 Task: Research Airbnb accommodation in Macenta, Guinea from 11th December, 2023 to 17th December, 2023 for 1 adult. Place can be private room with 1  bedroom having 1 bed and 1 bathroom. Property type can be hotel.
Action: Mouse moved to (464, 81)
Screenshot: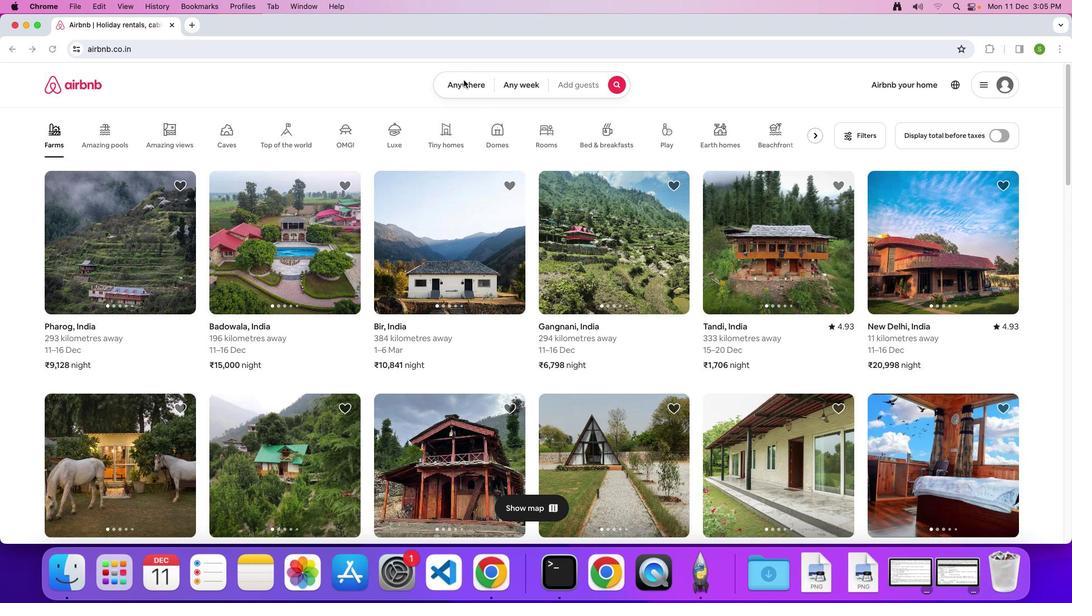 
Action: Mouse pressed left at (464, 81)
Screenshot: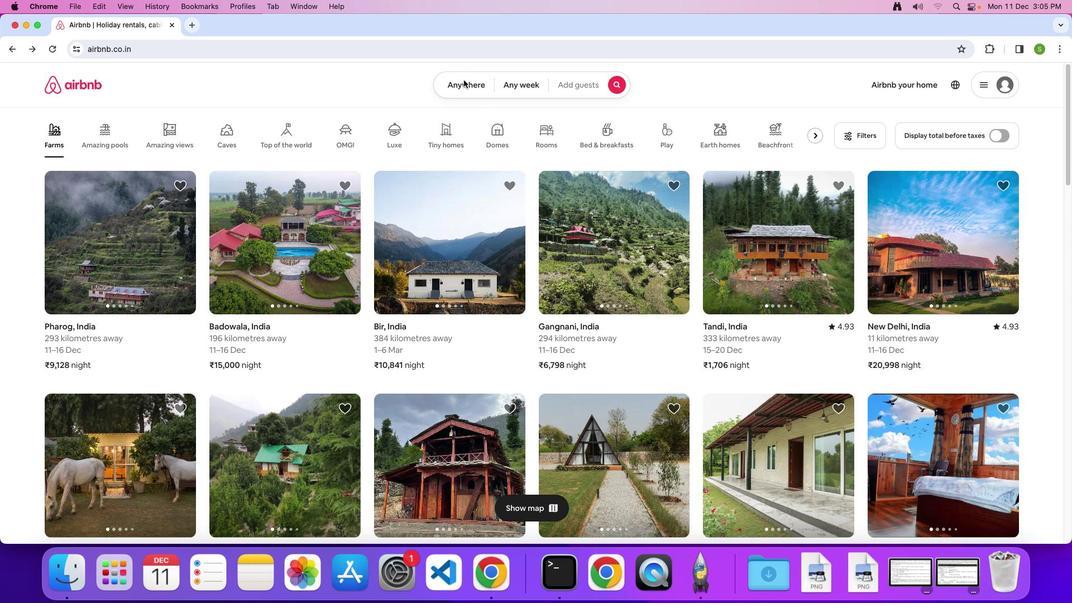 
Action: Mouse moved to (461, 88)
Screenshot: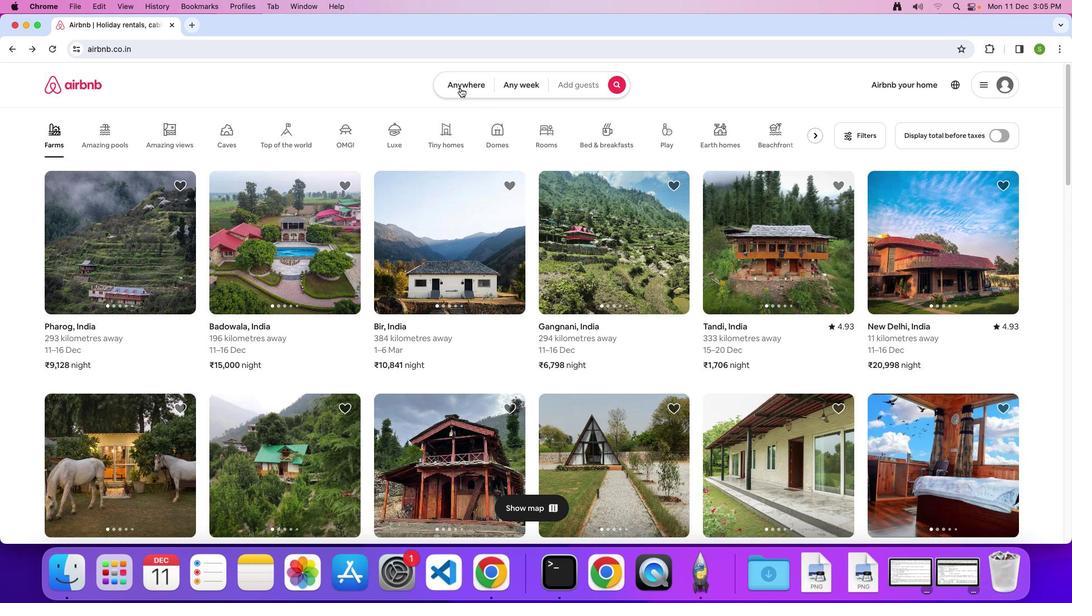 
Action: Mouse pressed left at (461, 88)
Screenshot: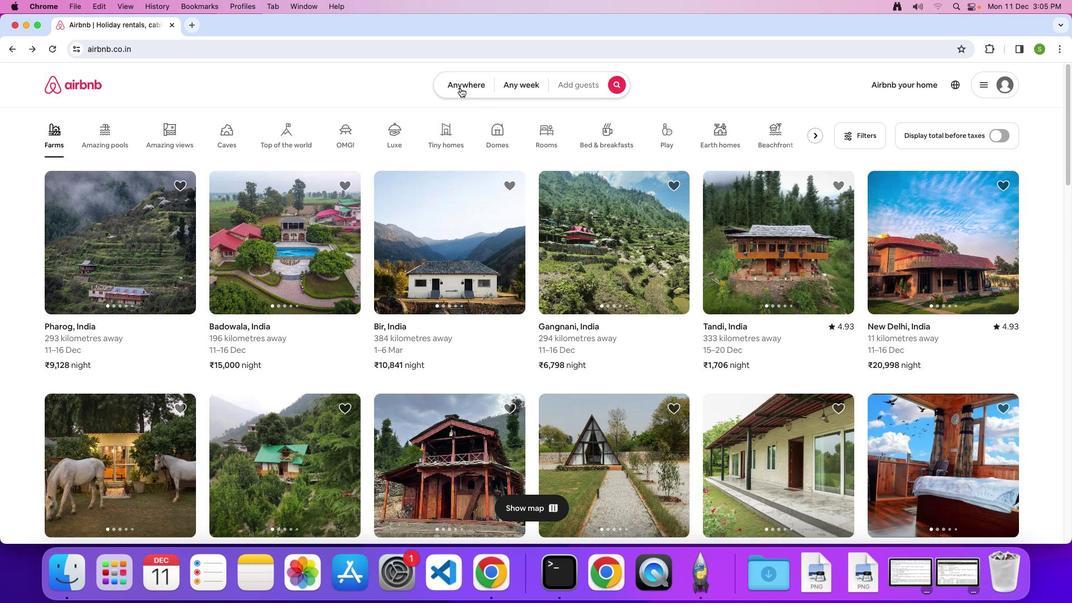 
Action: Mouse moved to (407, 125)
Screenshot: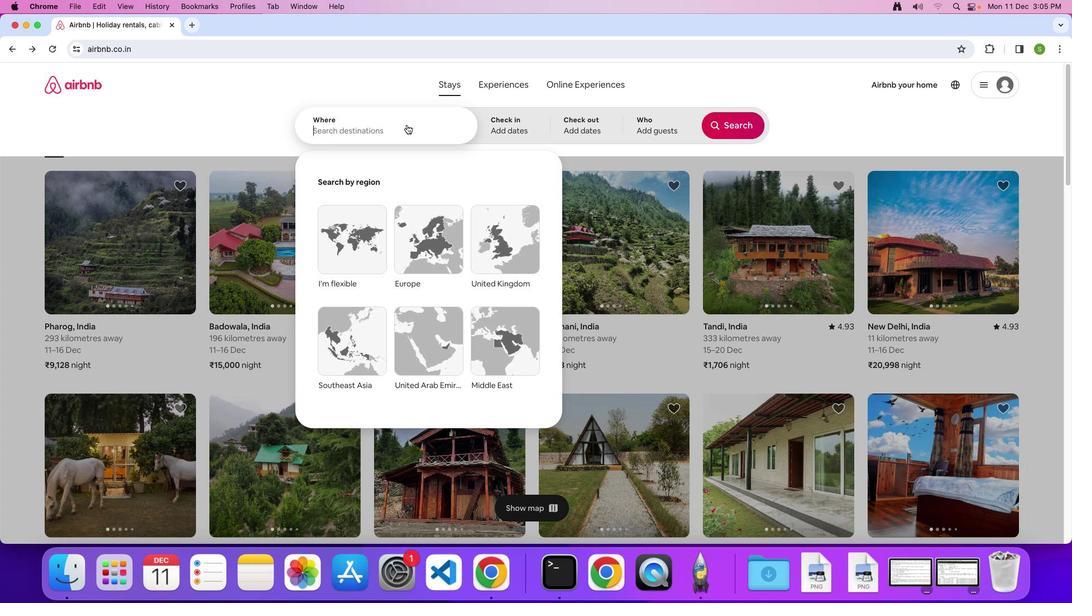 
Action: Mouse pressed left at (407, 125)
Screenshot: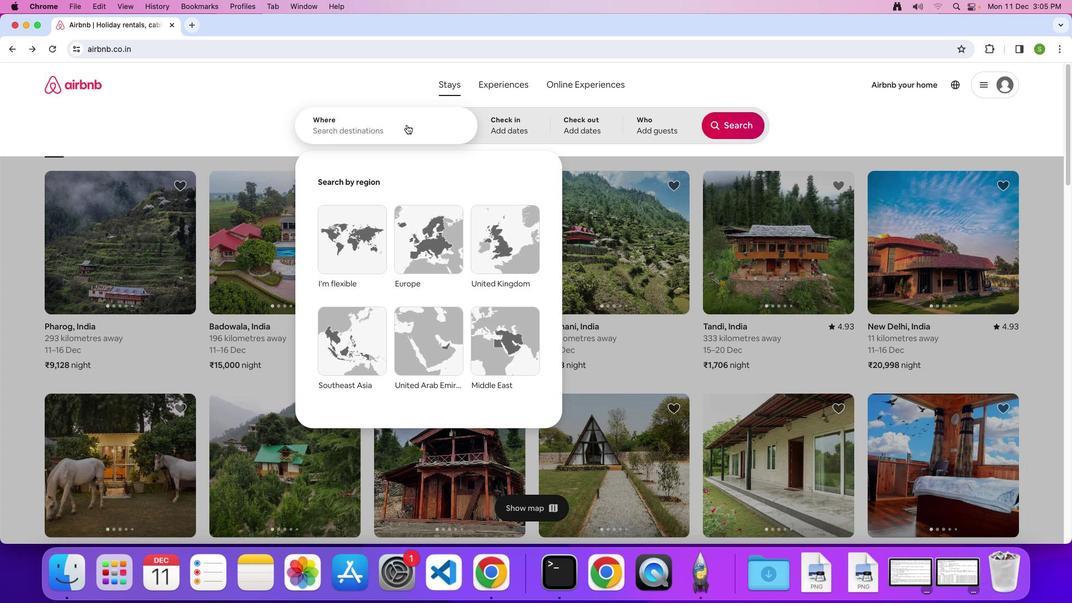 
Action: Key pressed 'M'Key.caps_lock'a''c''e''n''t''a'','Key.spaceKey.shift'G''u''i''n''e''a'Key.enter
Screenshot: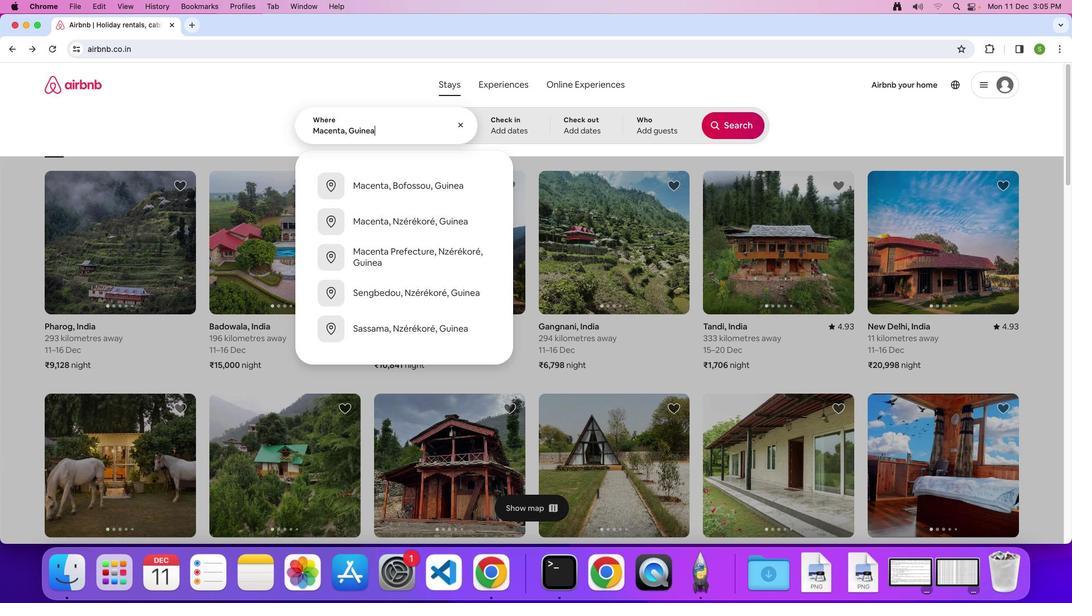
Action: Mouse moved to (371, 313)
Screenshot: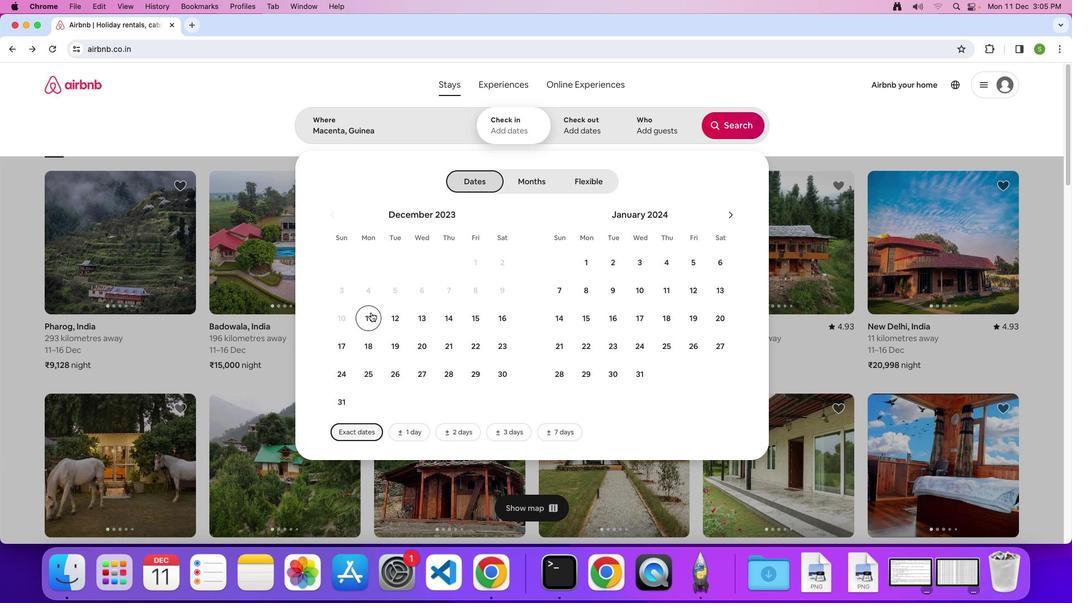 
Action: Mouse pressed left at (371, 313)
Screenshot: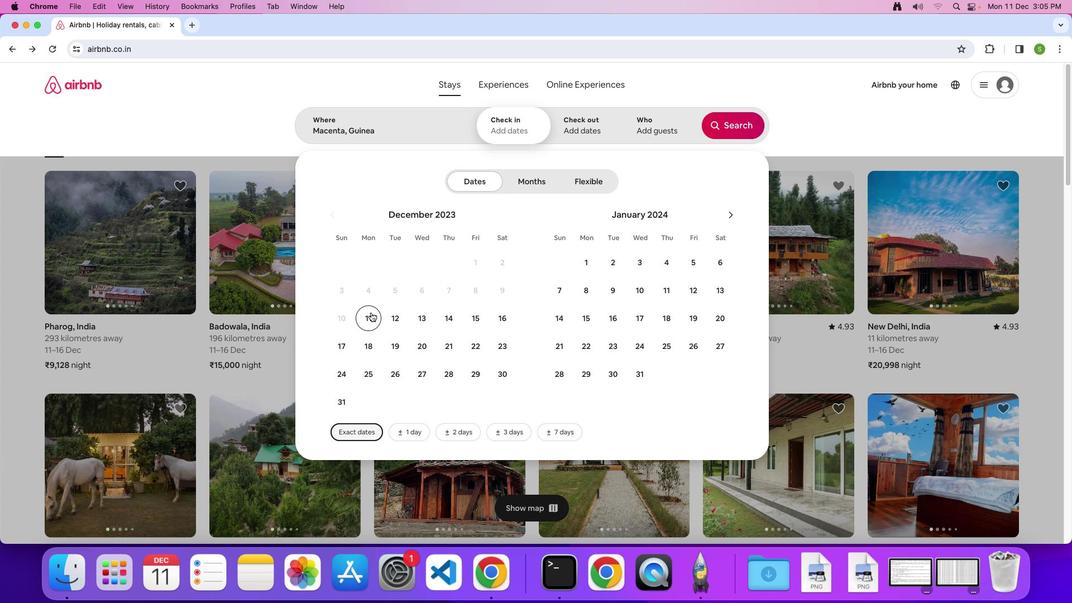 
Action: Mouse moved to (342, 348)
Screenshot: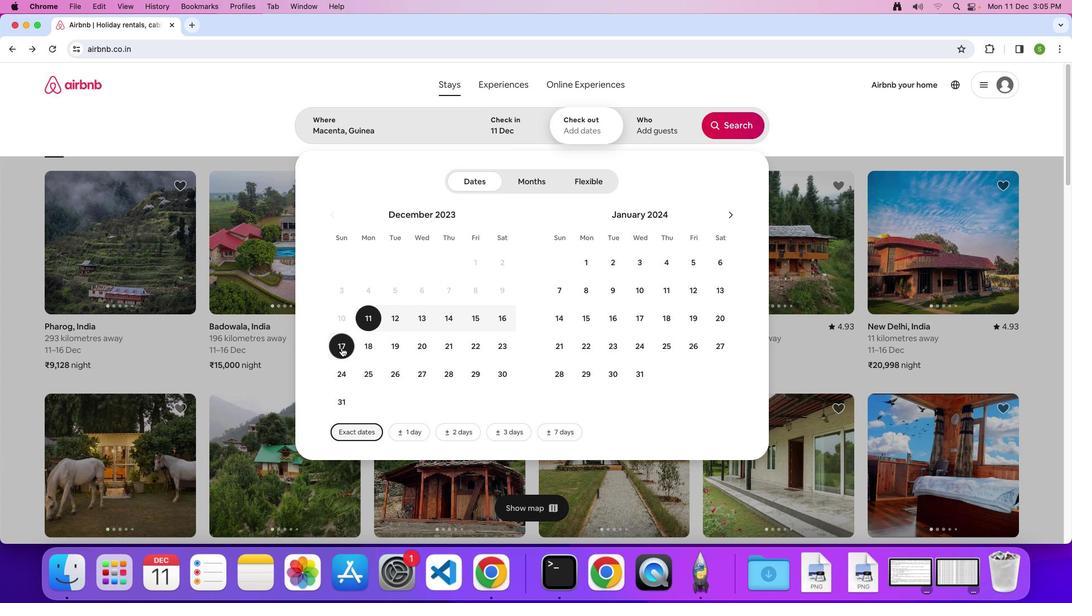 
Action: Mouse pressed left at (342, 348)
Screenshot: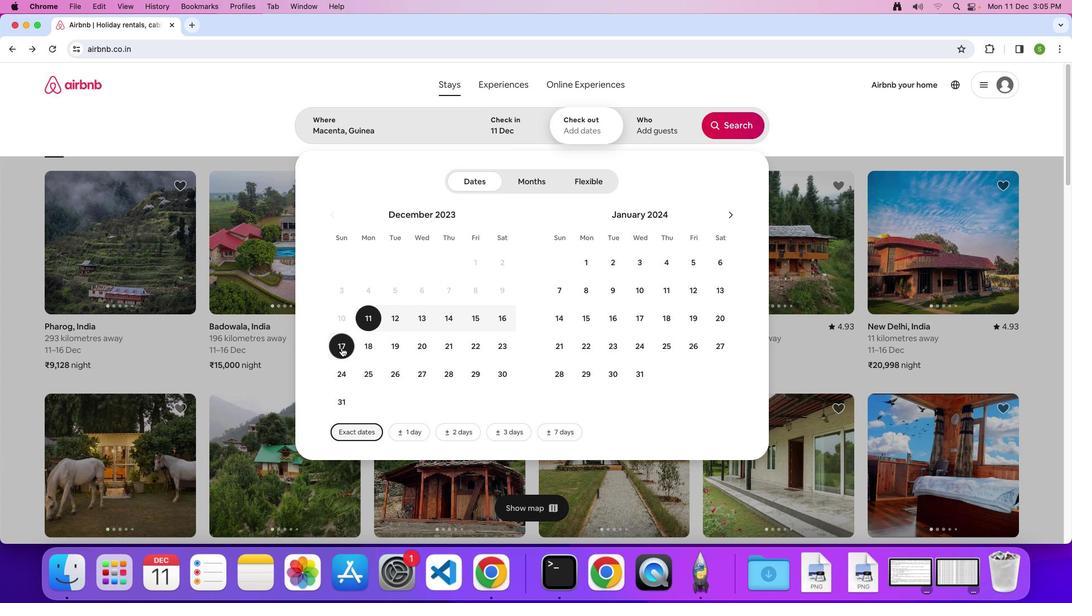 
Action: Mouse moved to (644, 131)
Screenshot: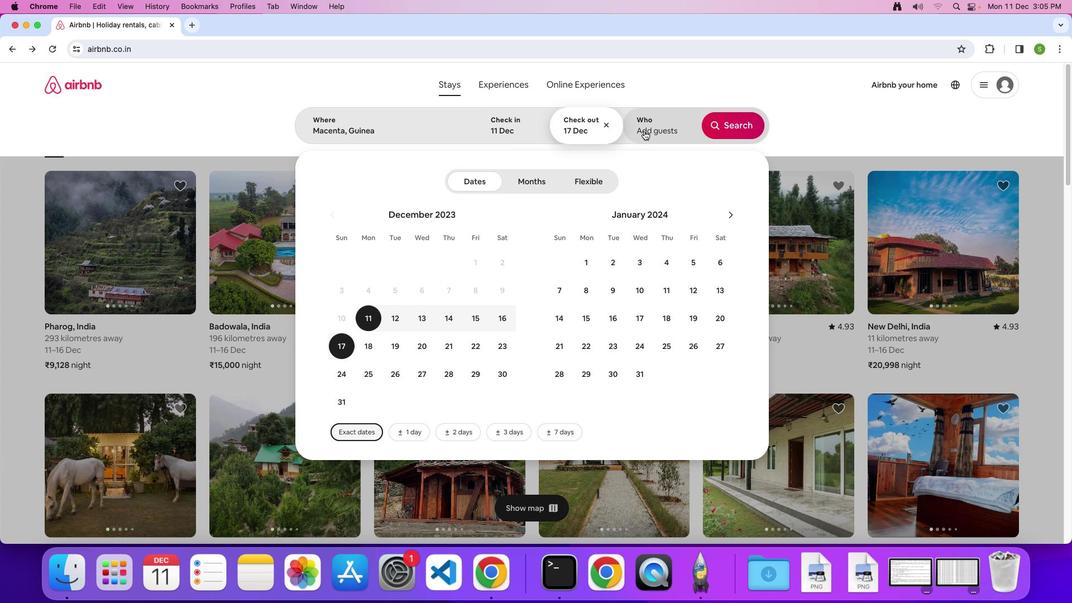 
Action: Mouse pressed left at (644, 131)
Screenshot: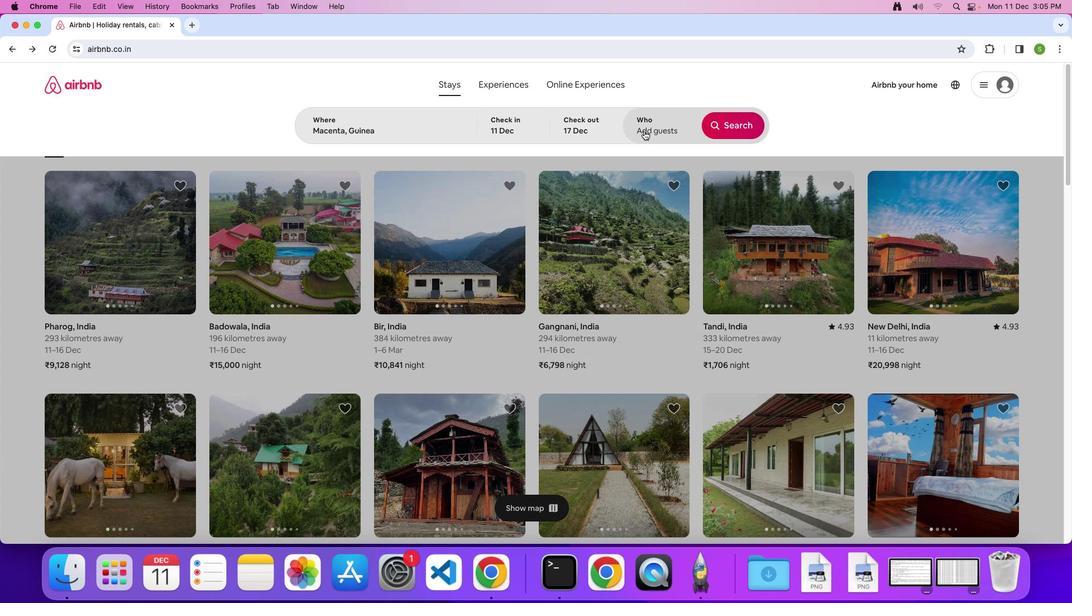 
Action: Mouse moved to (731, 184)
Screenshot: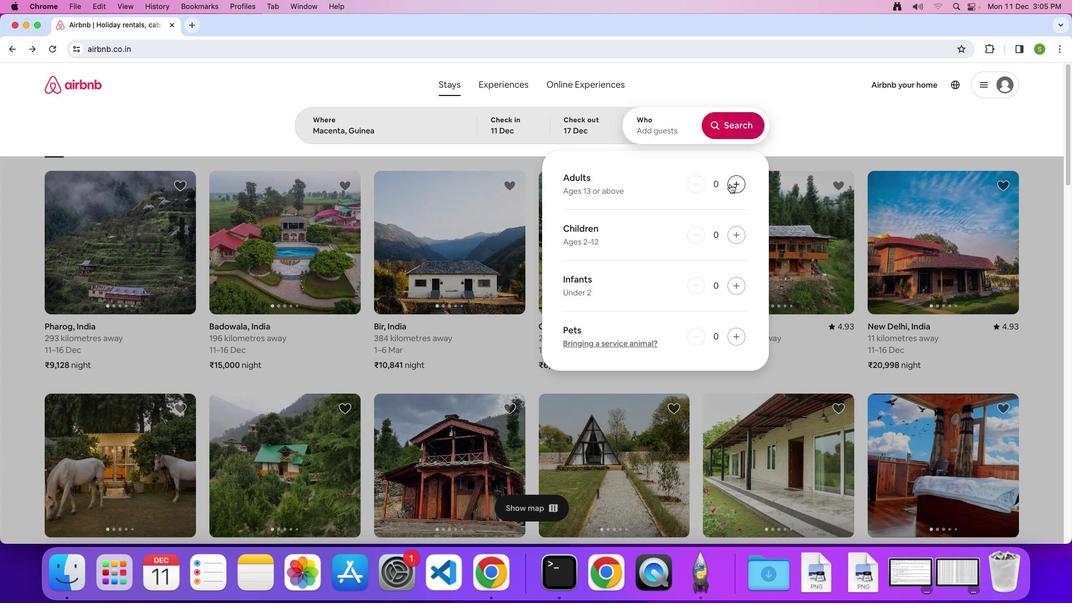 
Action: Mouse pressed left at (731, 184)
Screenshot: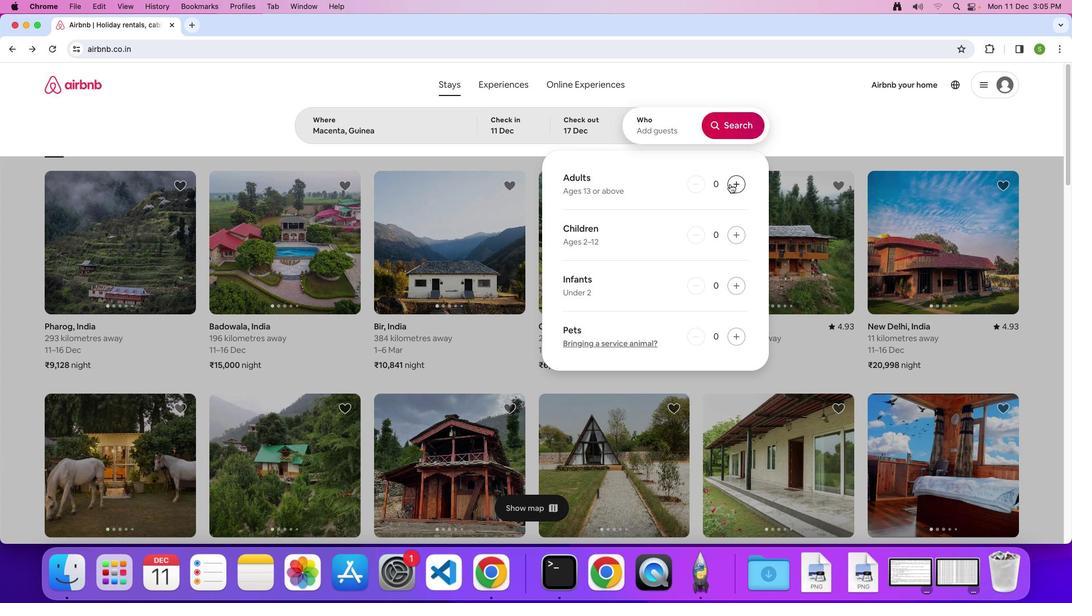 
Action: Mouse moved to (751, 126)
Screenshot: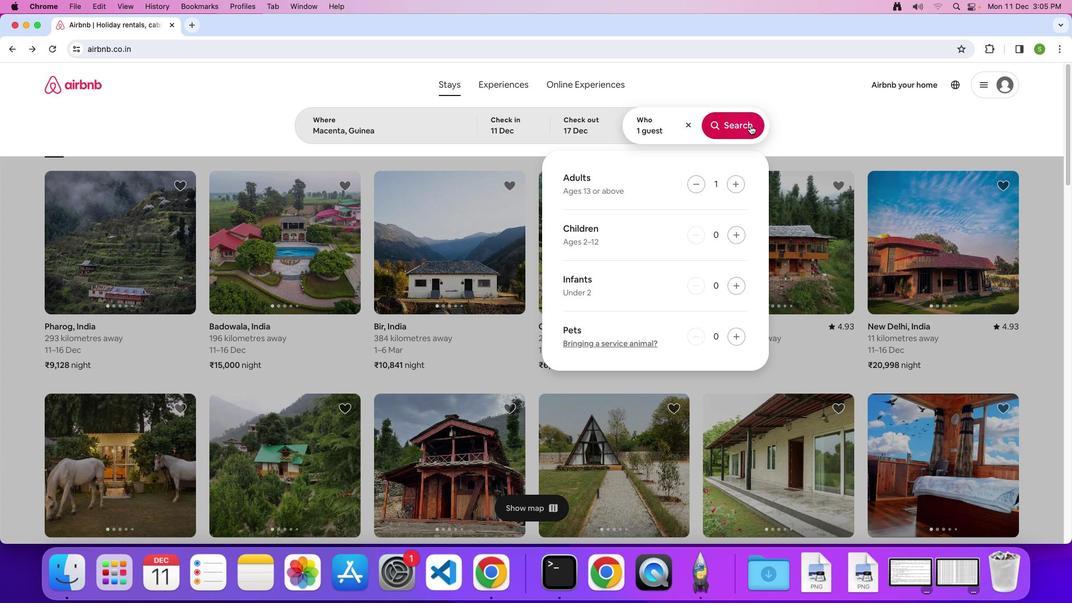 
Action: Mouse pressed left at (751, 126)
Screenshot: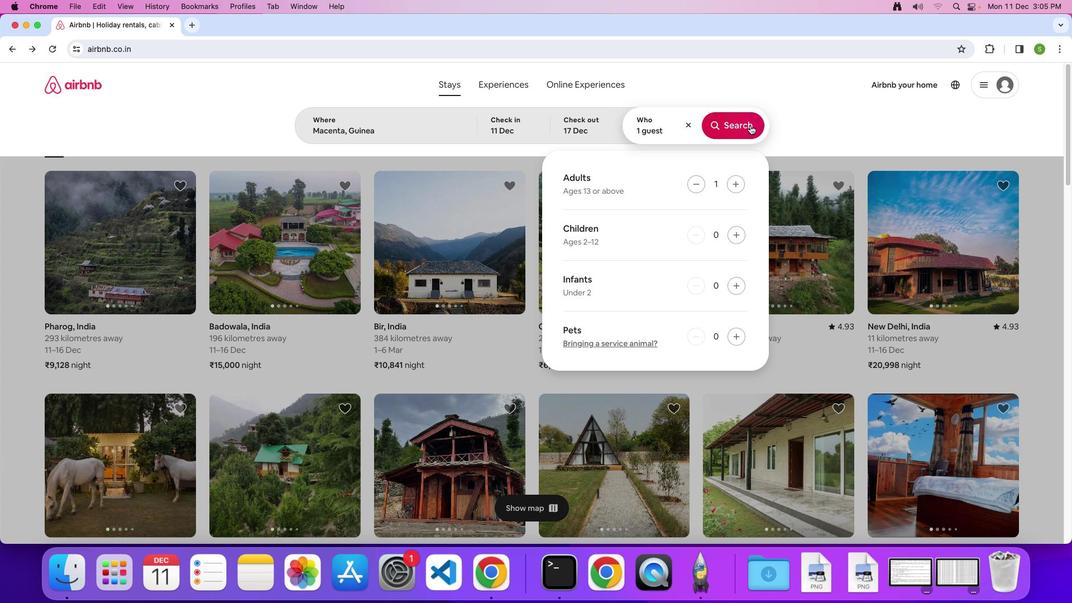 
Action: Mouse moved to (886, 131)
Screenshot: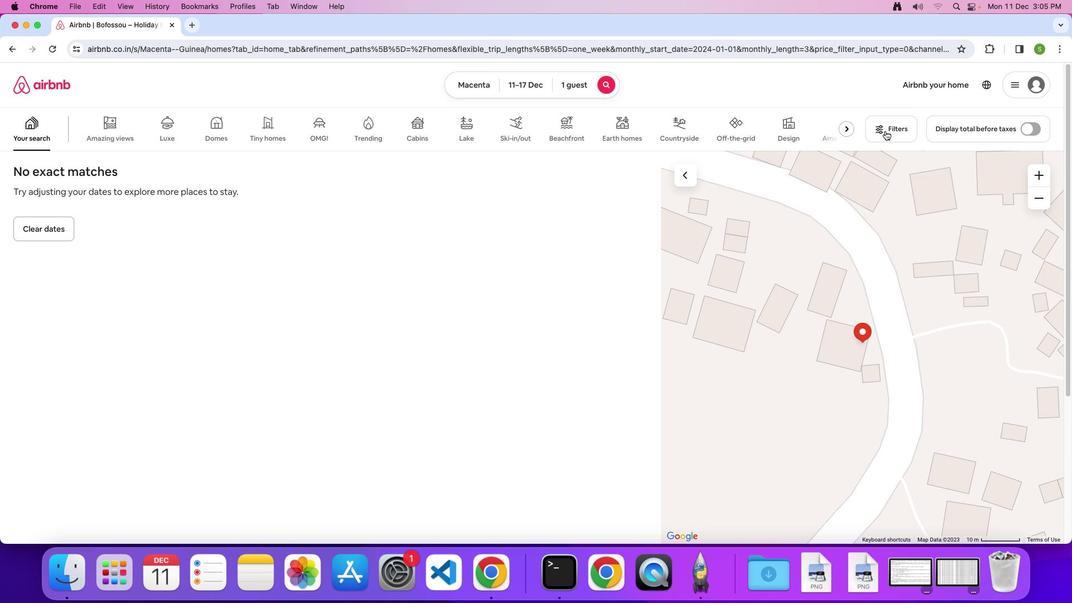 
Action: Mouse pressed left at (886, 131)
Screenshot: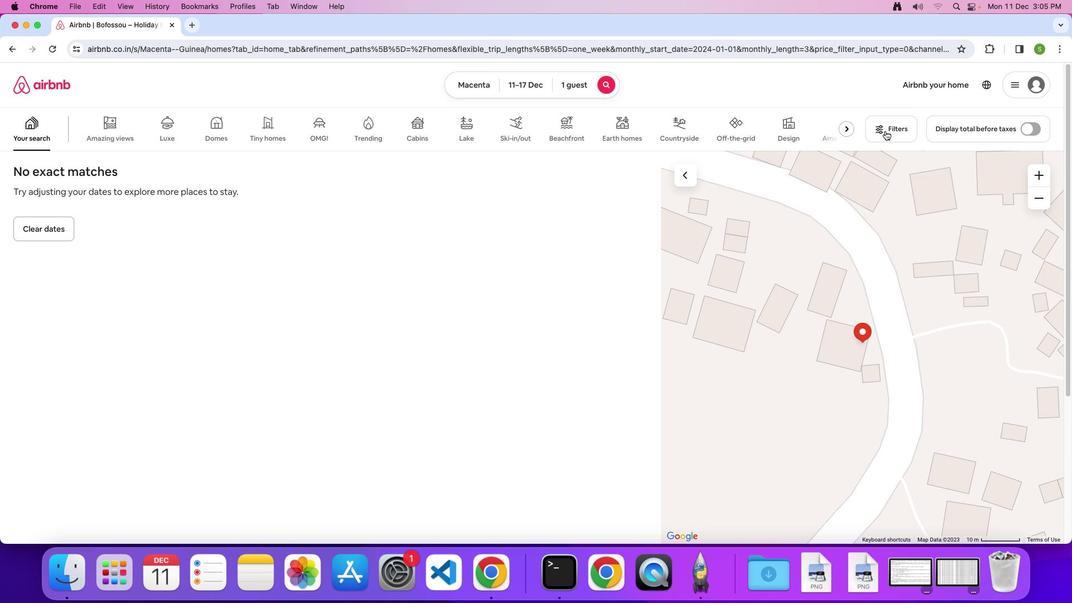 
Action: Mouse moved to (559, 339)
Screenshot: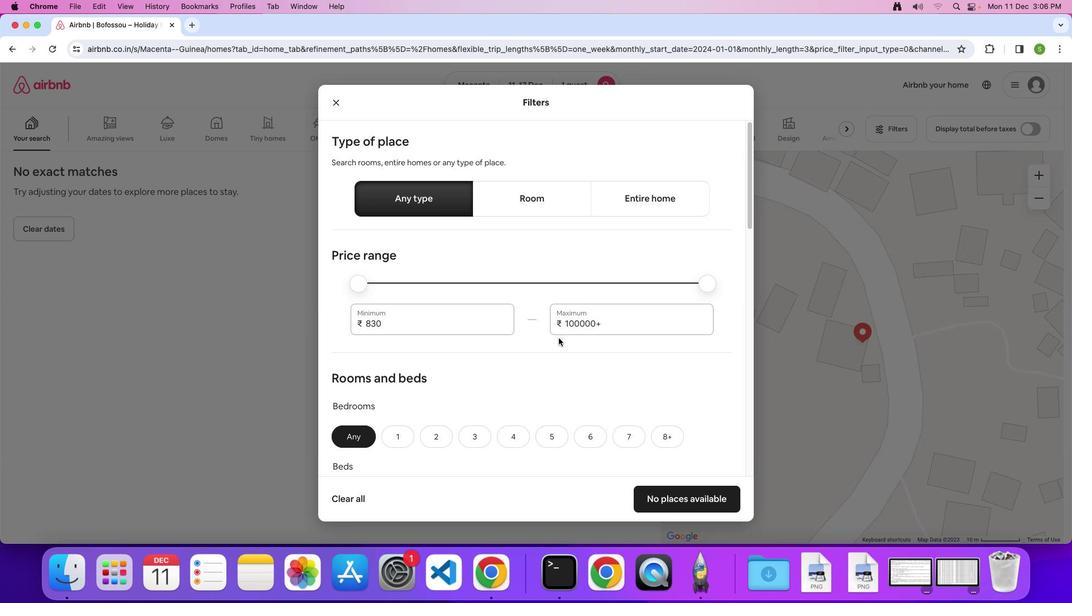 
Action: Mouse scrolled (559, 339) with delta (0, 0)
Screenshot: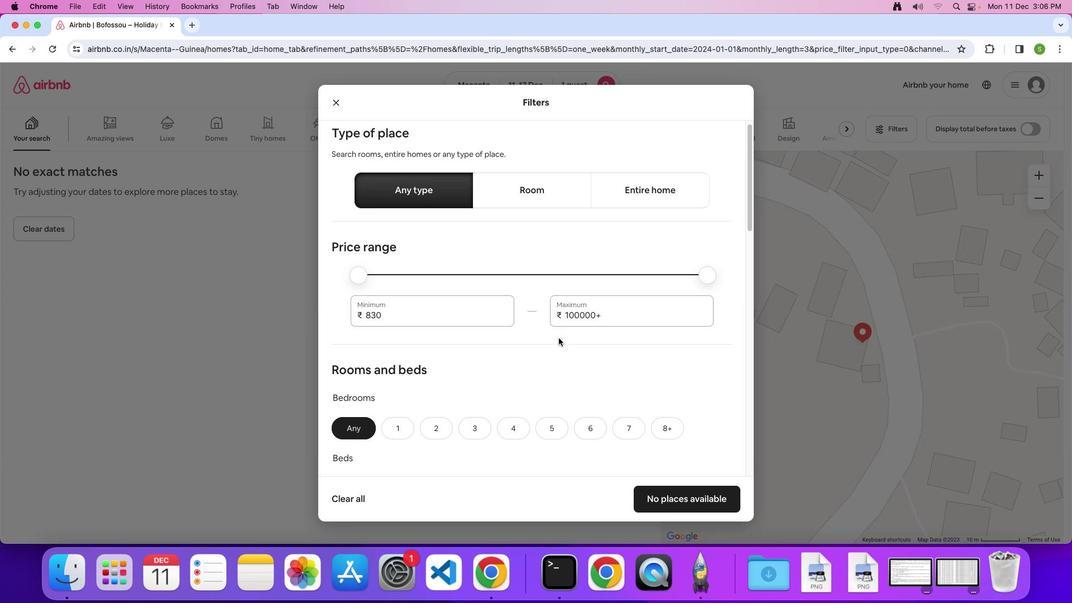 
Action: Mouse scrolled (559, 339) with delta (0, 0)
Screenshot: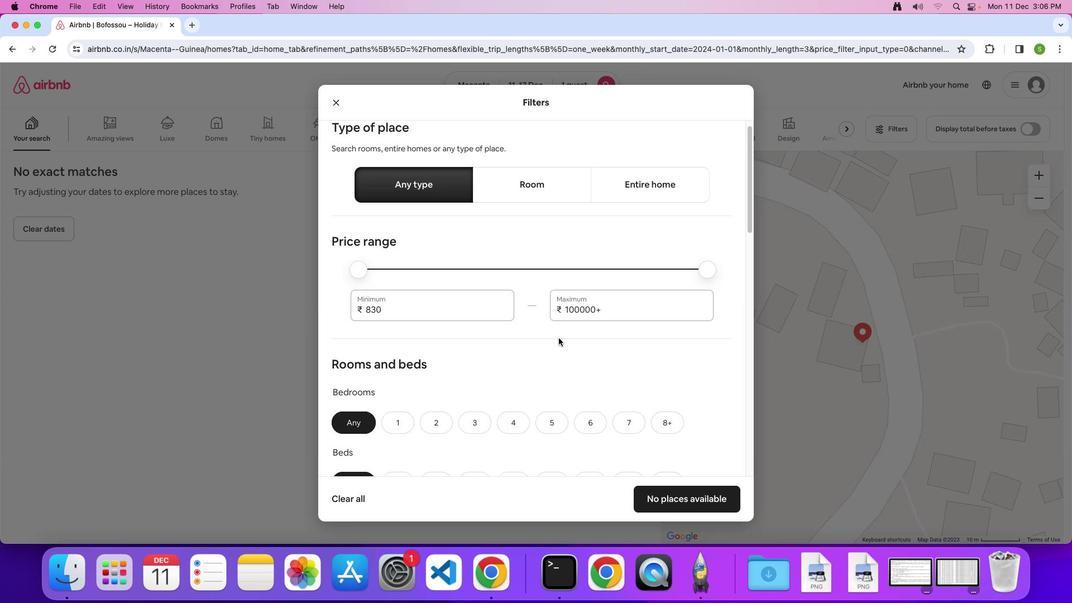 
Action: Mouse scrolled (559, 339) with delta (0, 0)
Screenshot: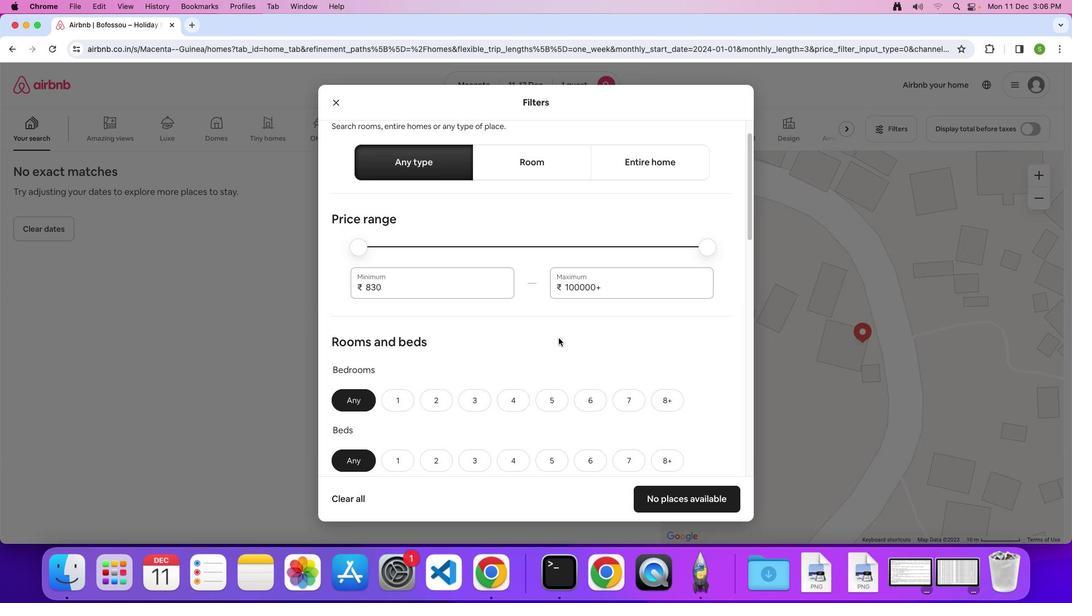 
Action: Mouse scrolled (559, 339) with delta (0, 0)
Screenshot: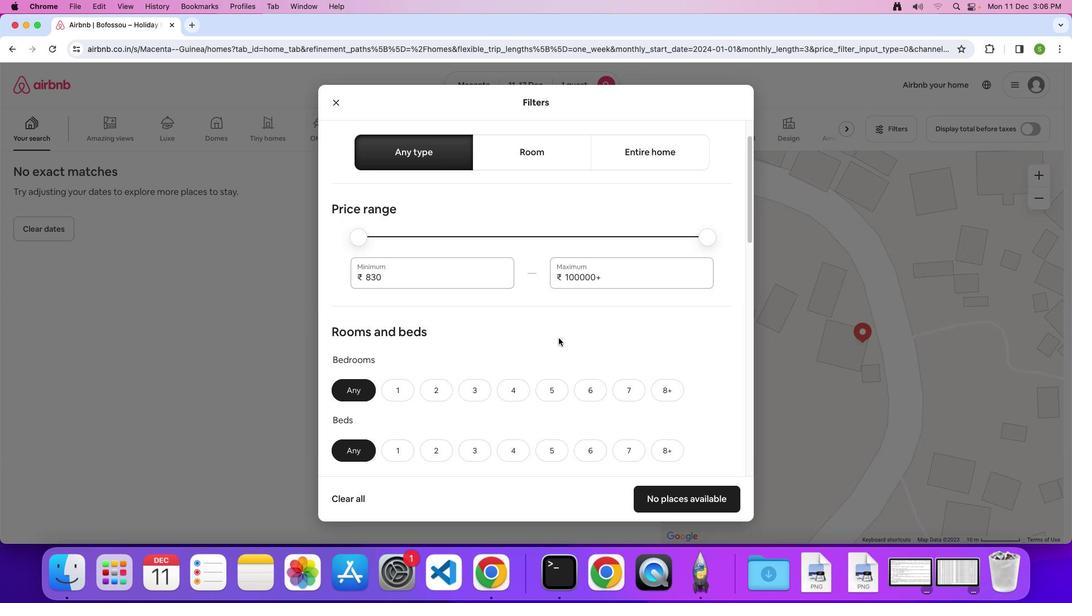 
Action: Mouse scrolled (559, 339) with delta (0, 0)
Screenshot: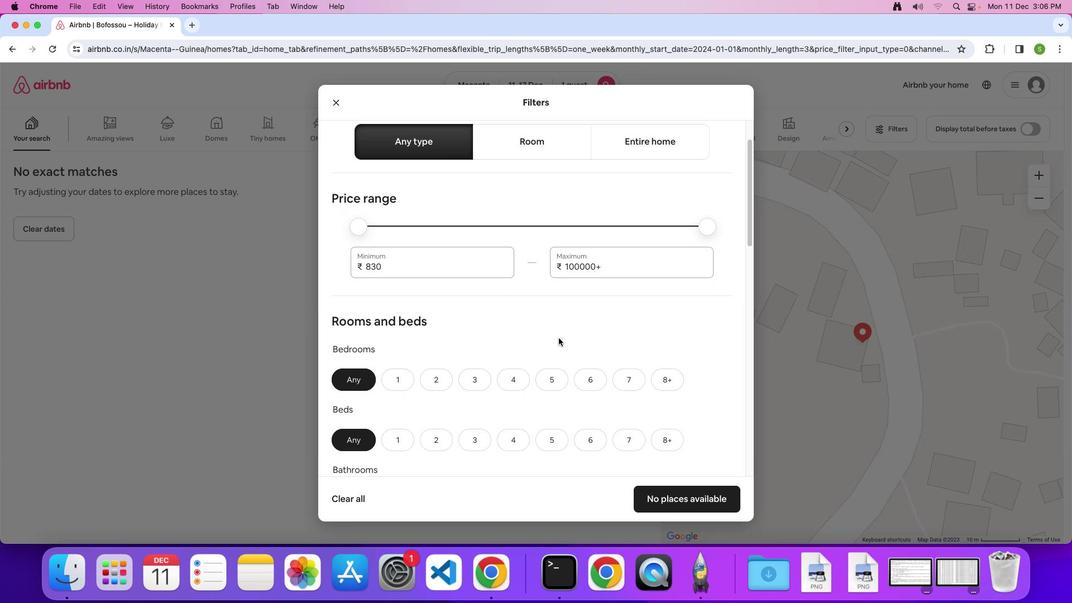 
Action: Mouse scrolled (559, 339) with delta (0, 0)
Screenshot: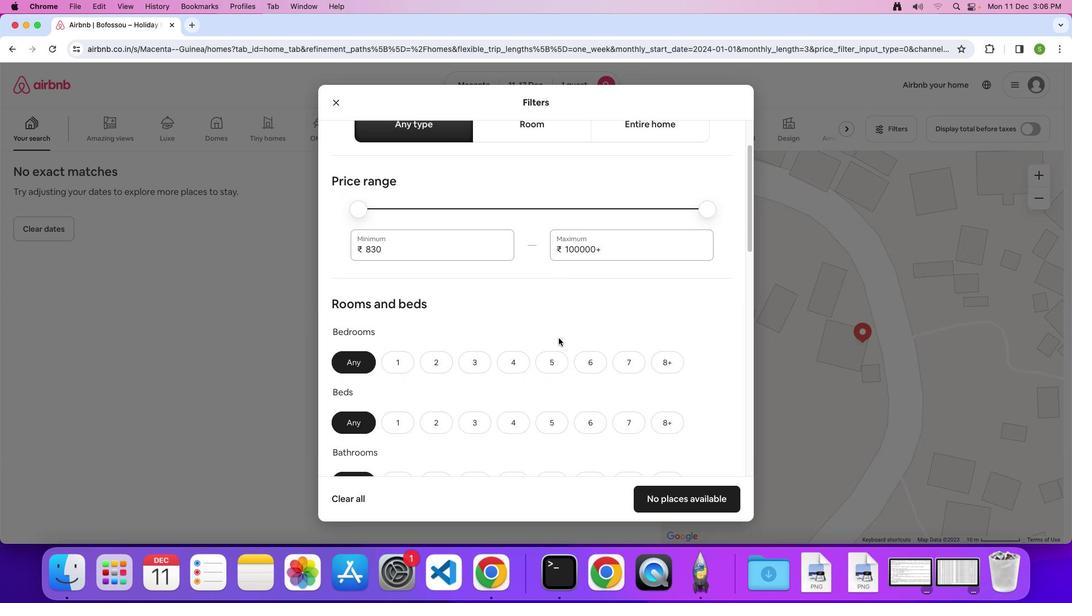 
Action: Mouse scrolled (559, 339) with delta (0, 0)
Screenshot: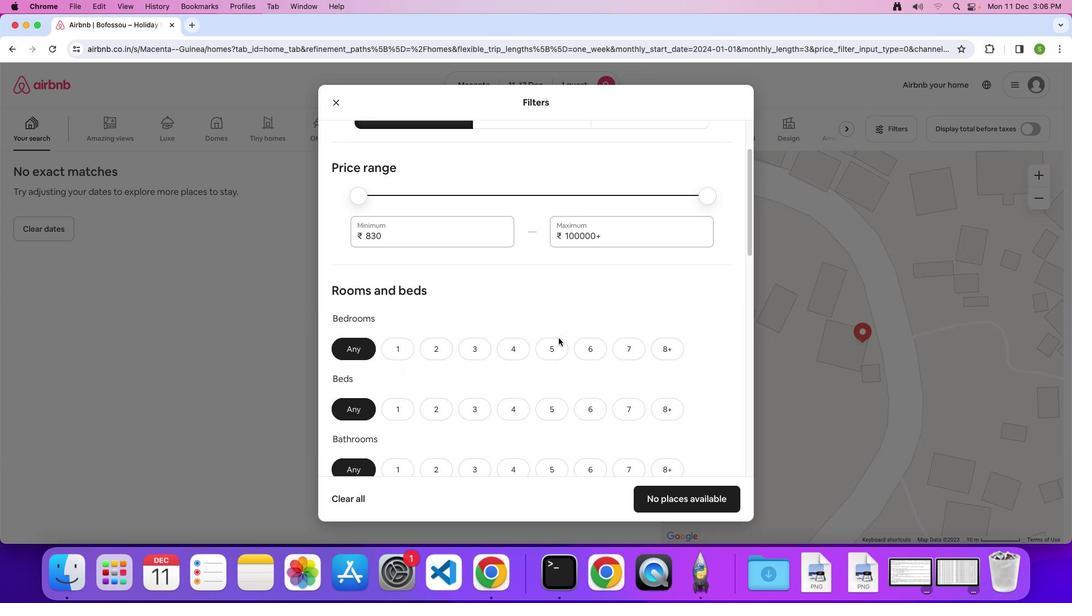 
Action: Mouse scrolled (559, 339) with delta (0, 0)
Screenshot: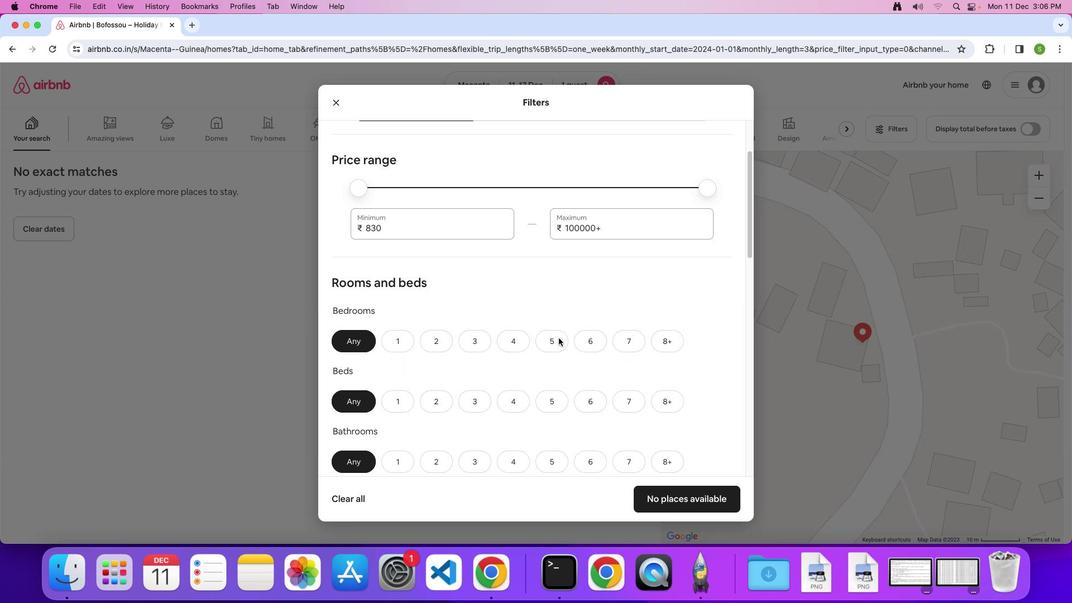 
Action: Mouse scrolled (559, 339) with delta (0, 0)
Screenshot: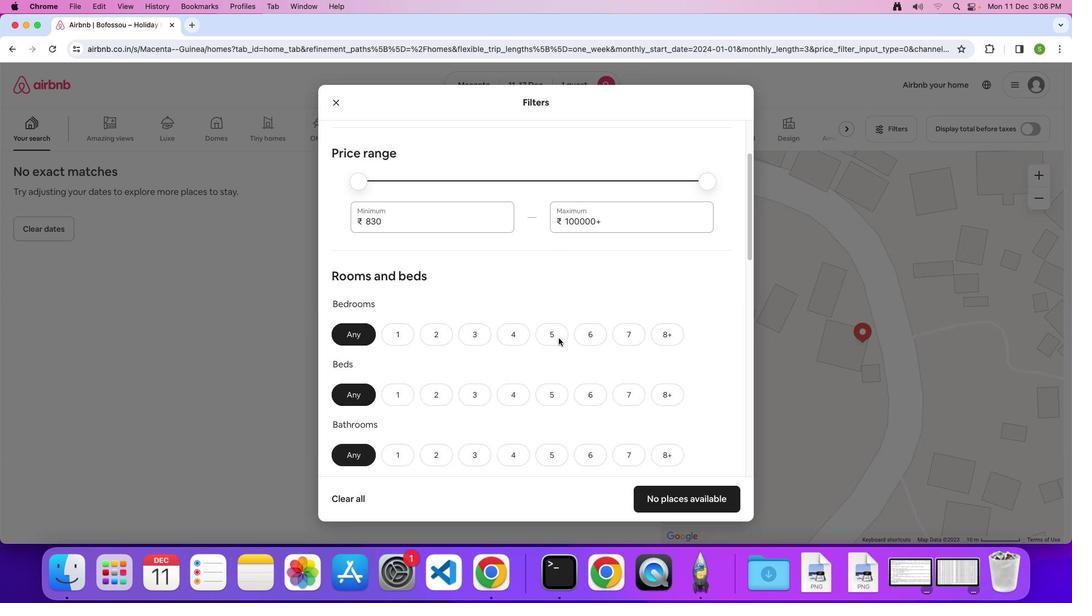 
Action: Mouse scrolled (559, 339) with delta (0, 0)
Screenshot: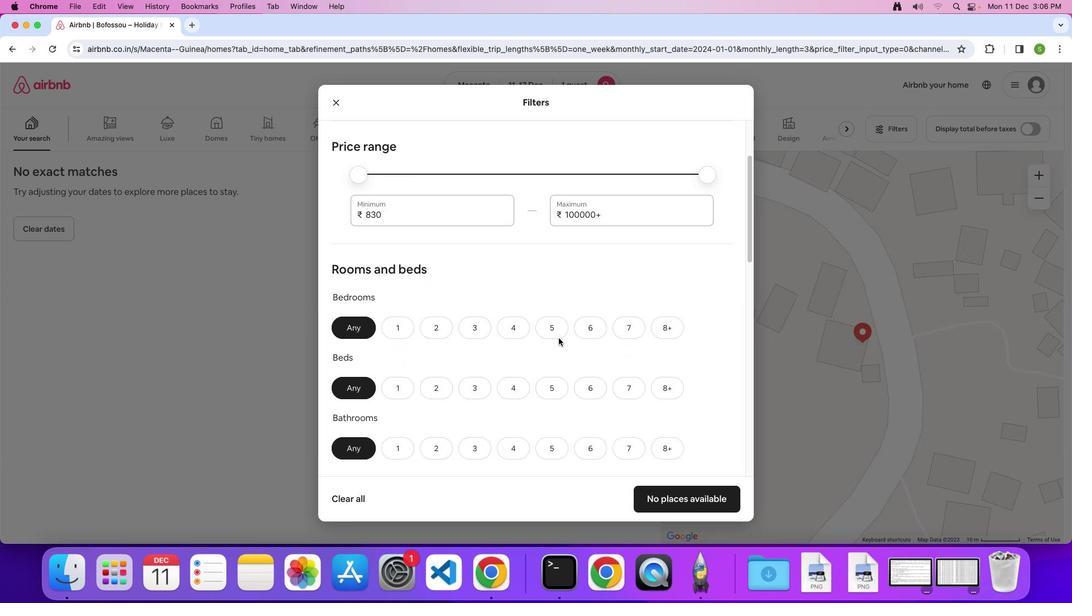 
Action: Mouse scrolled (559, 339) with delta (0, 0)
Screenshot: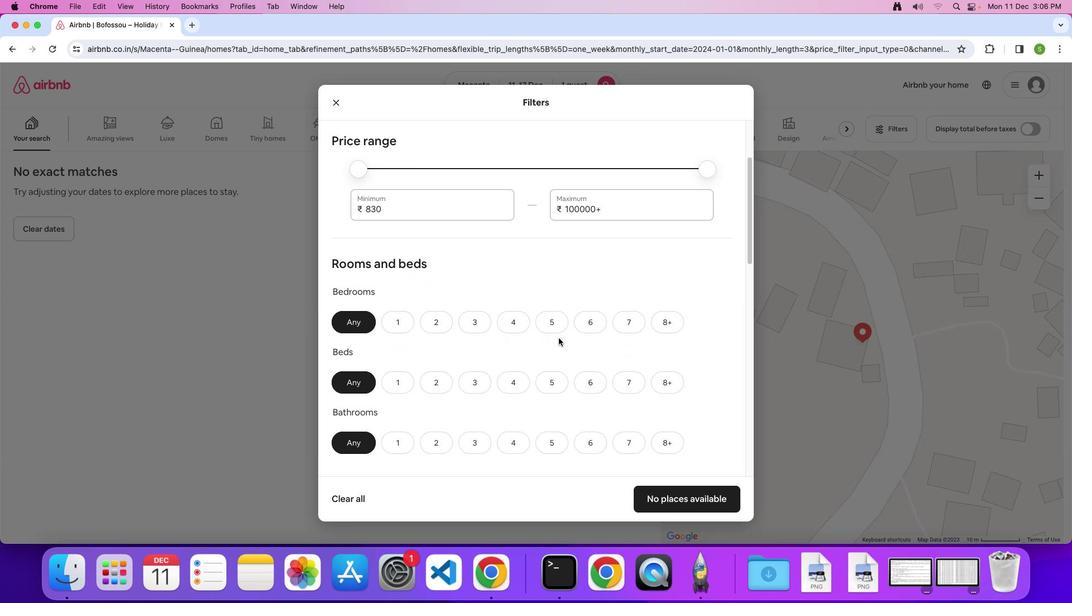 
Action: Mouse scrolled (559, 339) with delta (0, 0)
Screenshot: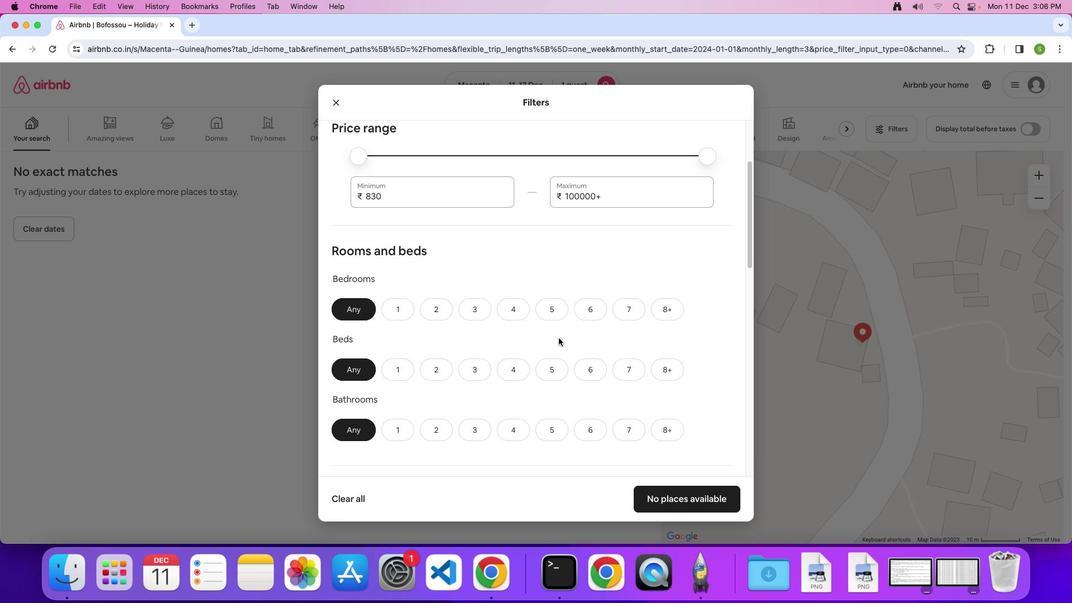 
Action: Mouse scrolled (559, 339) with delta (0, 0)
Screenshot: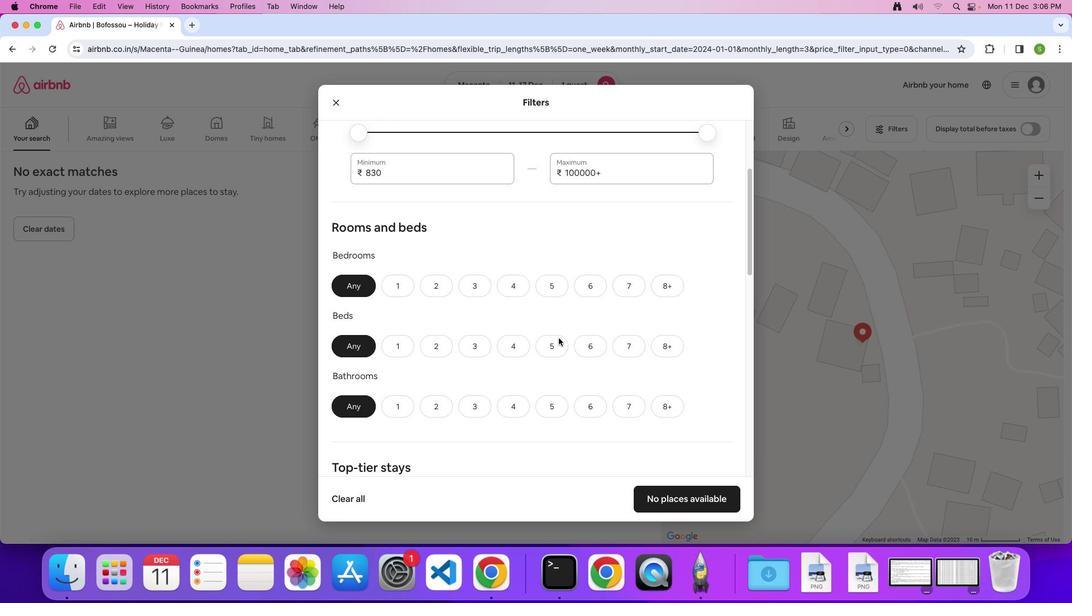 
Action: Mouse scrolled (559, 339) with delta (0, 0)
Screenshot: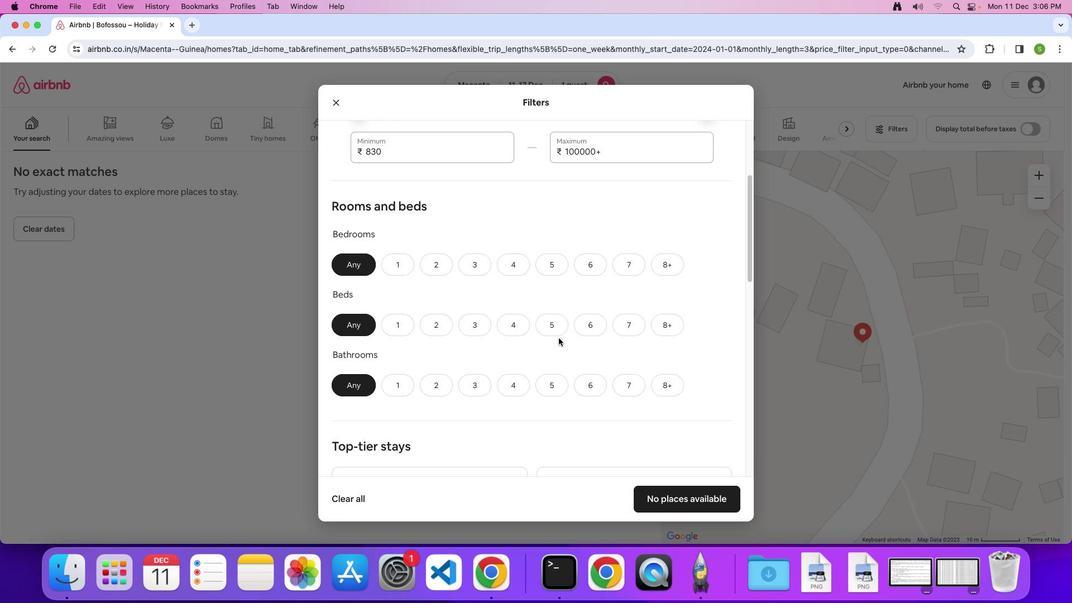
Action: Mouse moved to (395, 235)
Screenshot: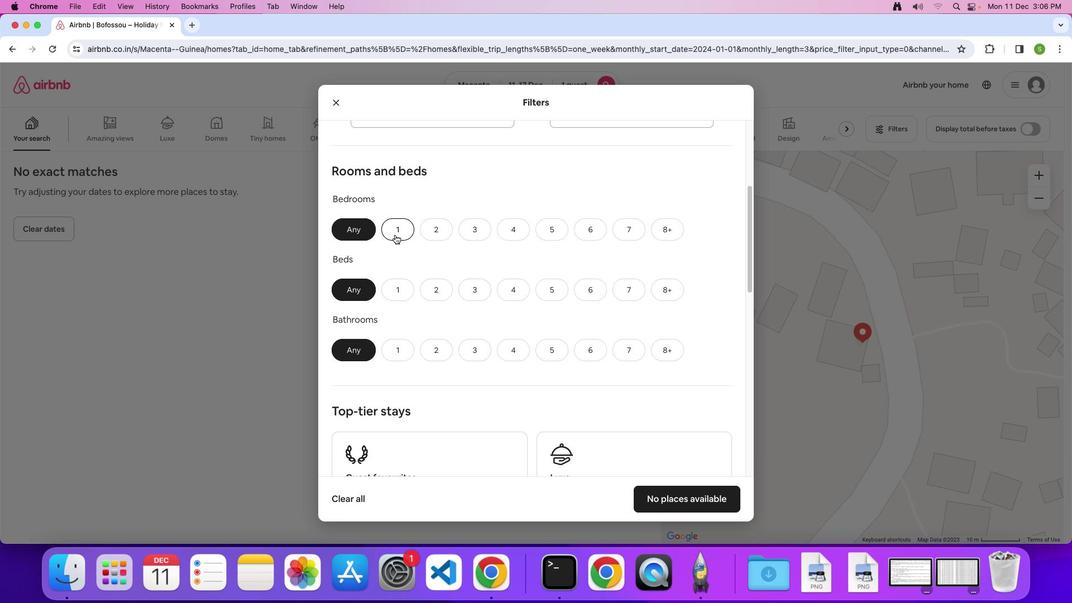 
Action: Mouse pressed left at (395, 235)
Screenshot: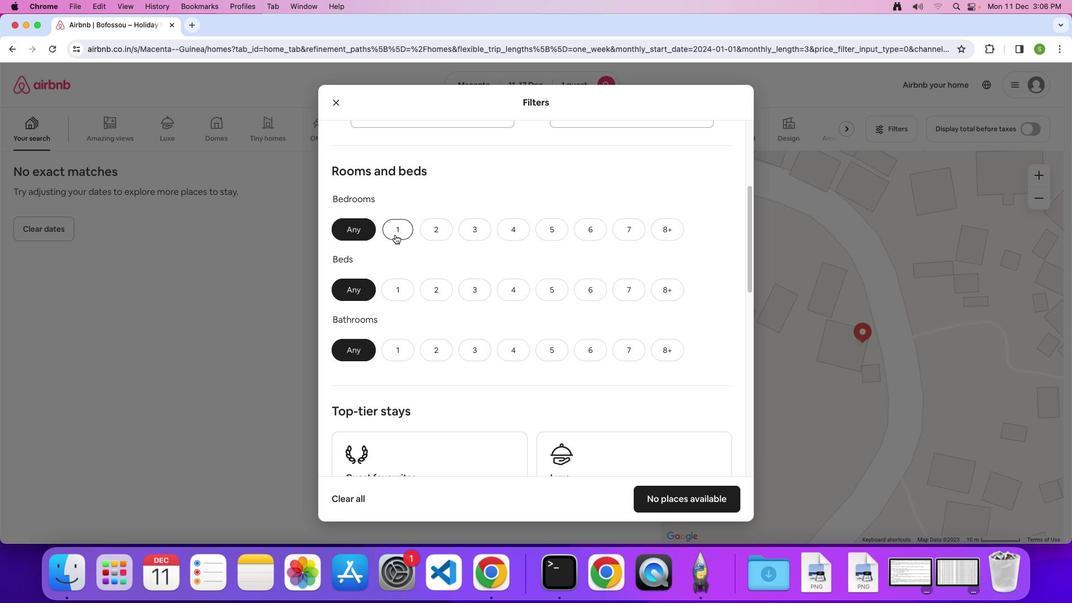
Action: Mouse moved to (405, 297)
Screenshot: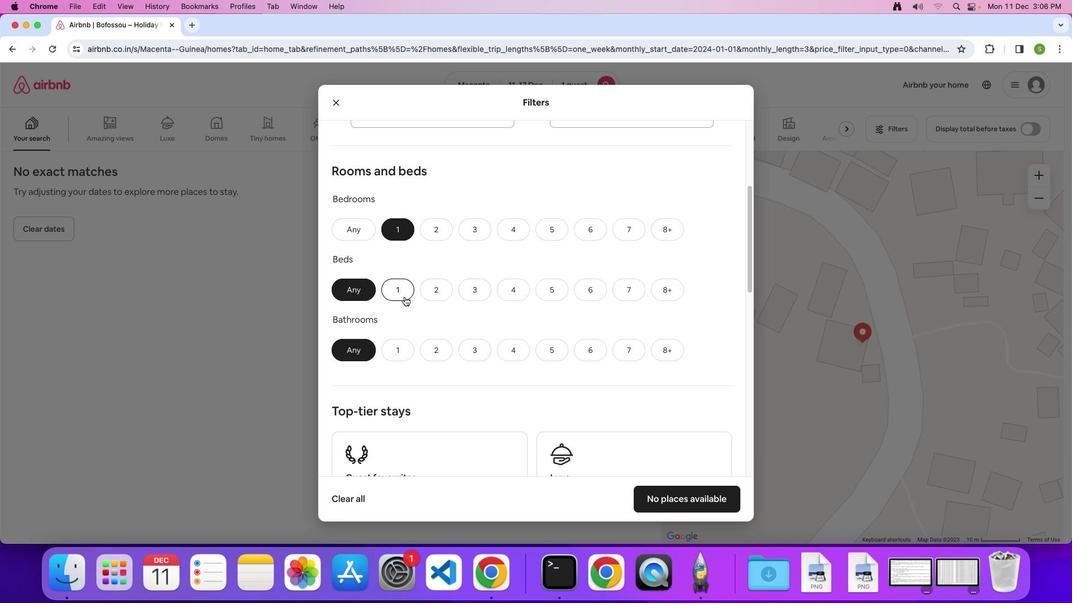 
Action: Mouse pressed left at (405, 297)
Screenshot: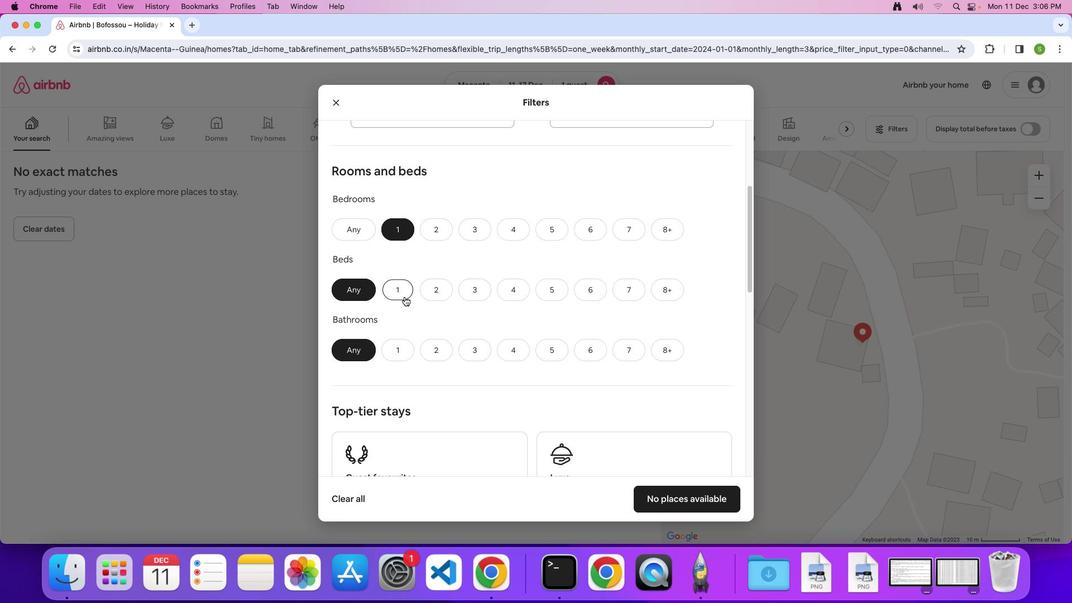 
Action: Mouse moved to (405, 347)
Screenshot: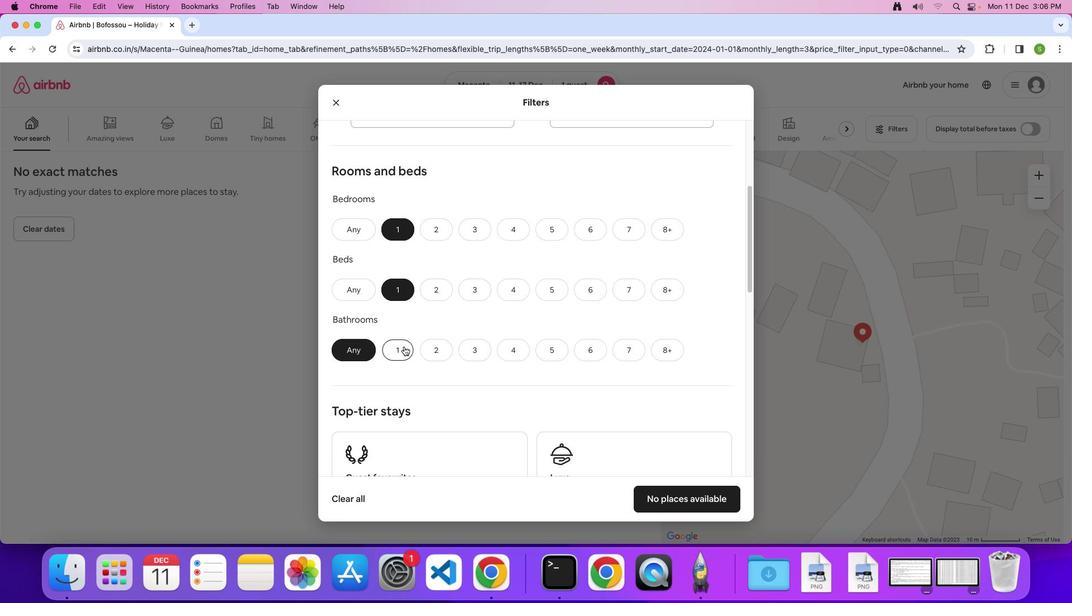 
Action: Mouse pressed left at (405, 347)
Screenshot: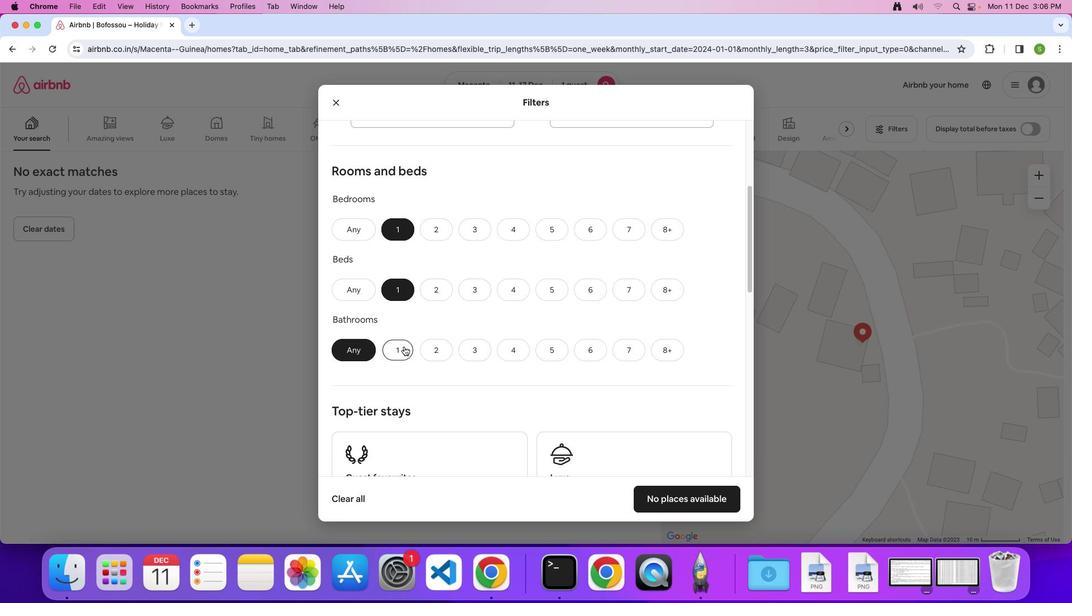 
Action: Mouse moved to (559, 337)
Screenshot: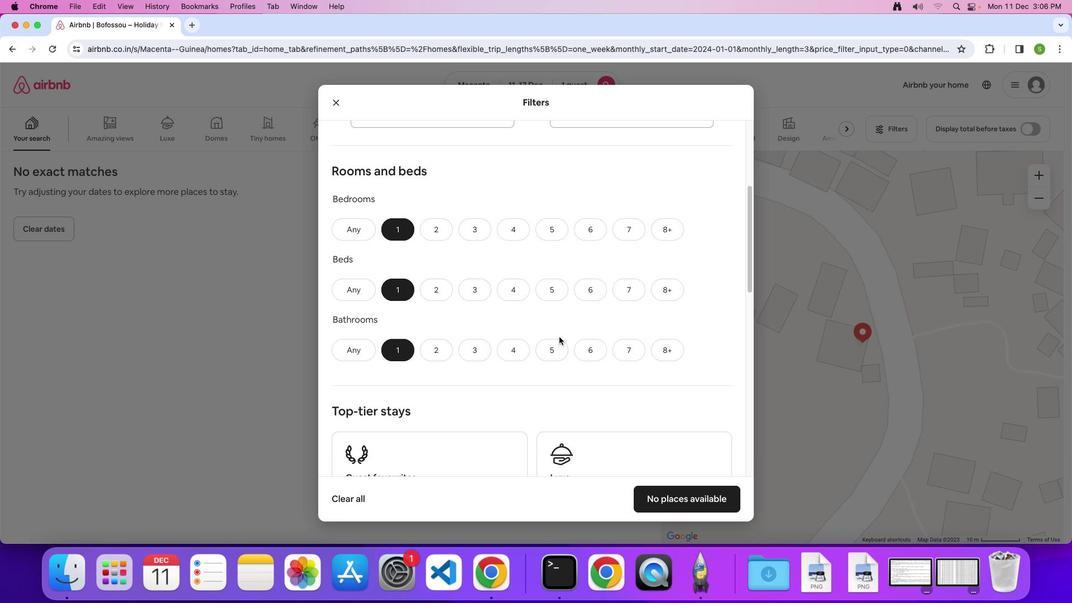 
Action: Mouse scrolled (559, 337) with delta (0, 0)
Screenshot: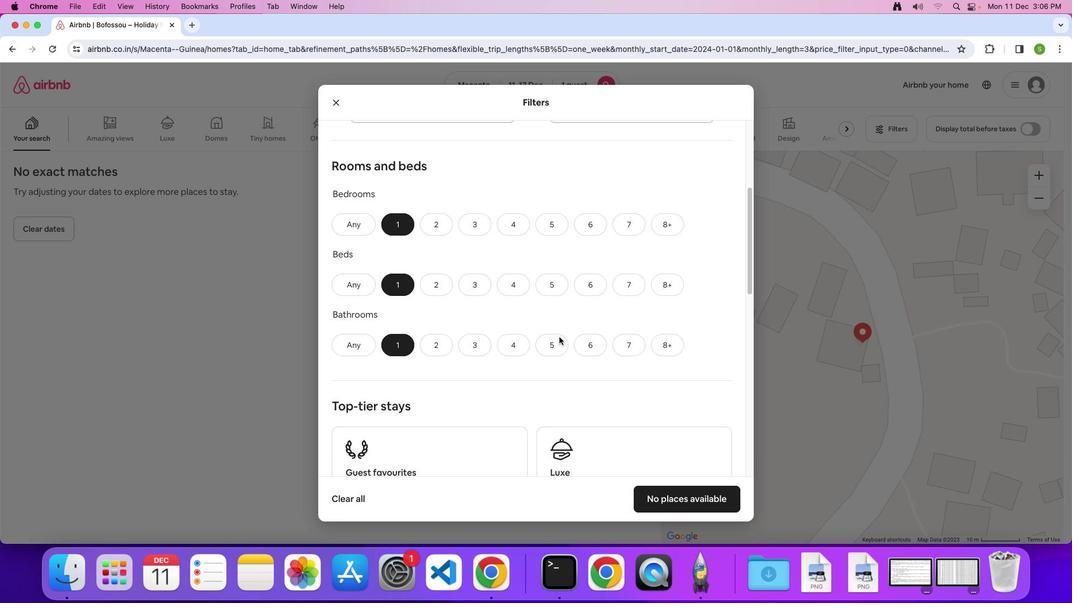 
Action: Mouse scrolled (559, 337) with delta (0, 0)
Screenshot: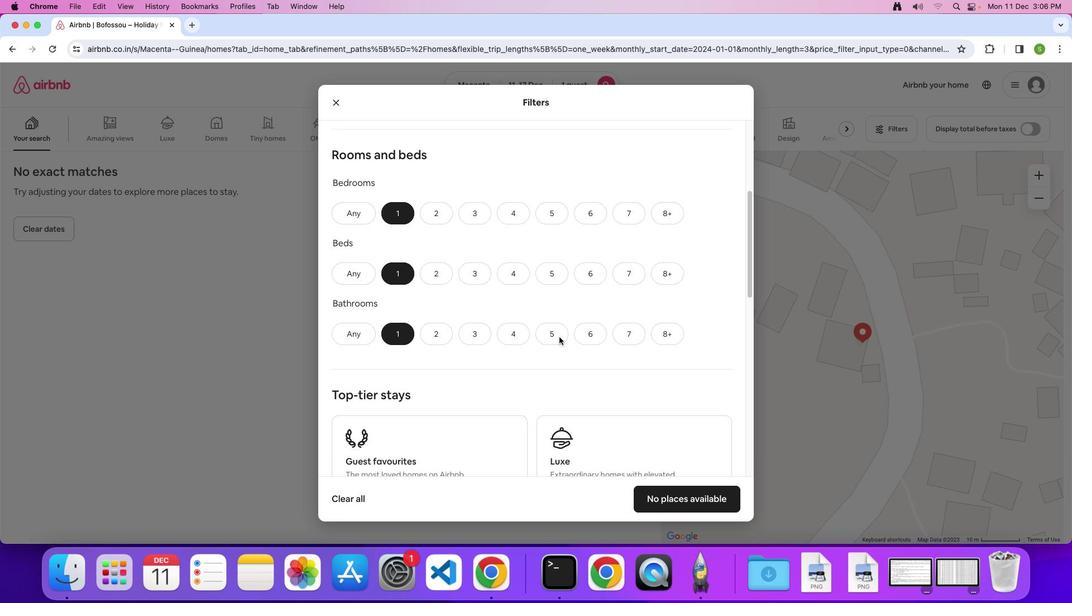 
Action: Mouse scrolled (559, 337) with delta (0, 0)
Screenshot: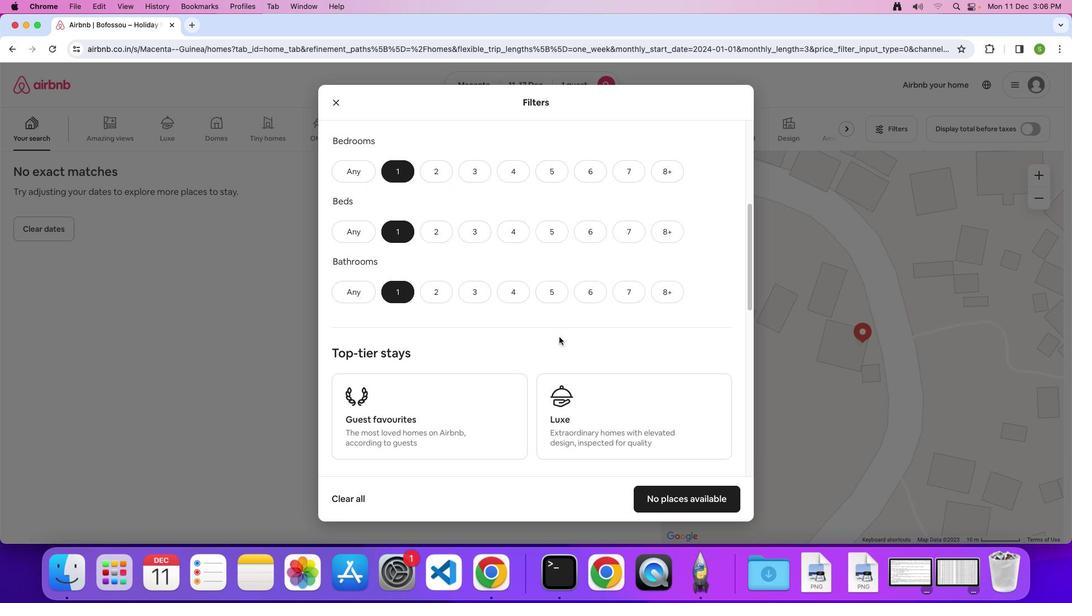
Action: Mouse scrolled (559, 337) with delta (0, 0)
Screenshot: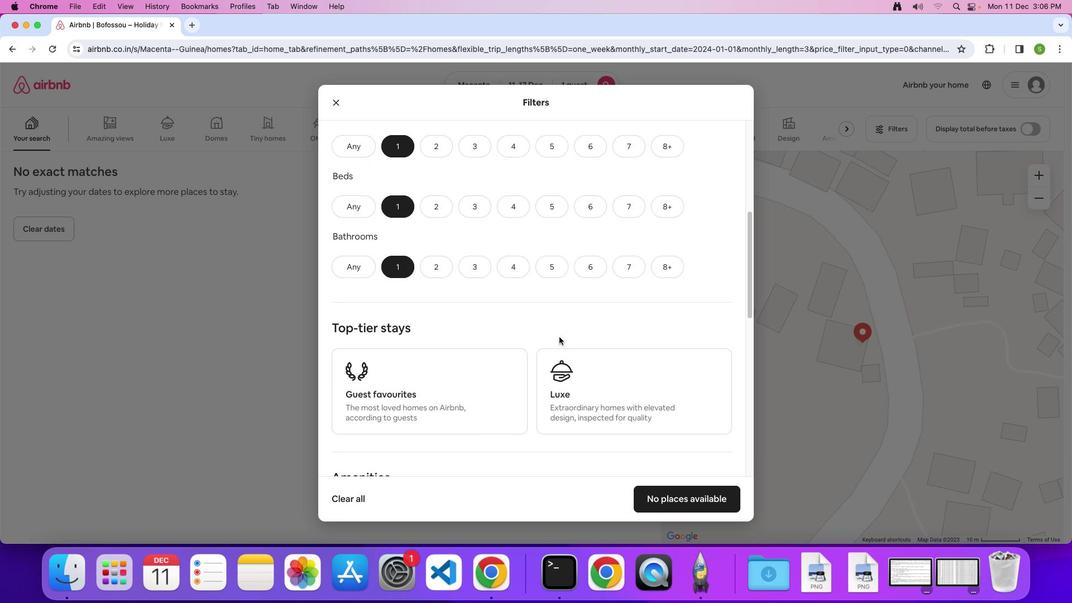 
Action: Mouse scrolled (559, 337) with delta (0, 0)
Screenshot: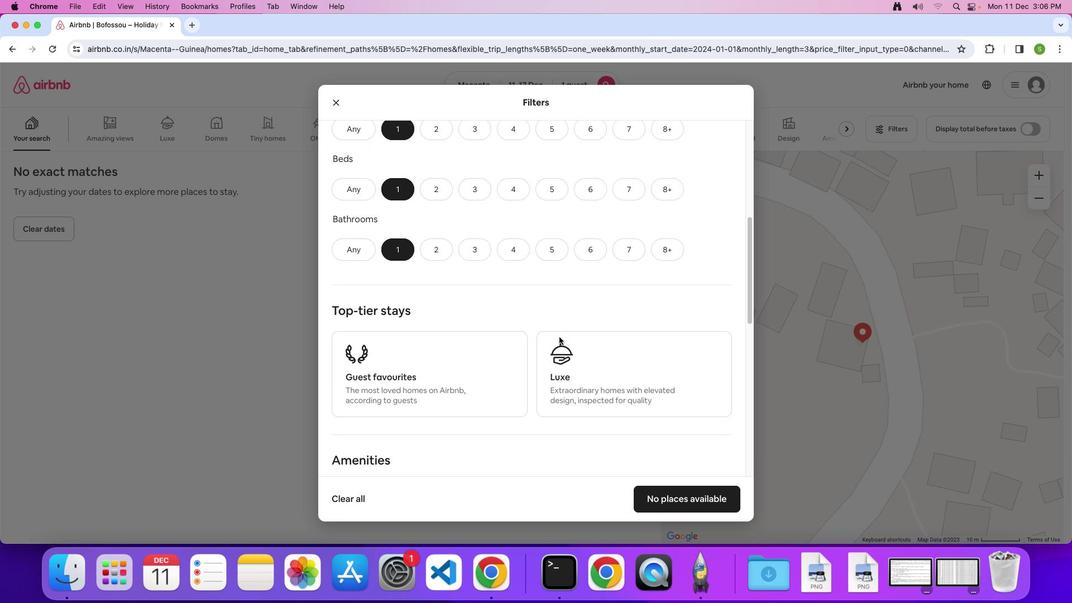 
Action: Mouse scrolled (559, 337) with delta (0, 0)
Screenshot: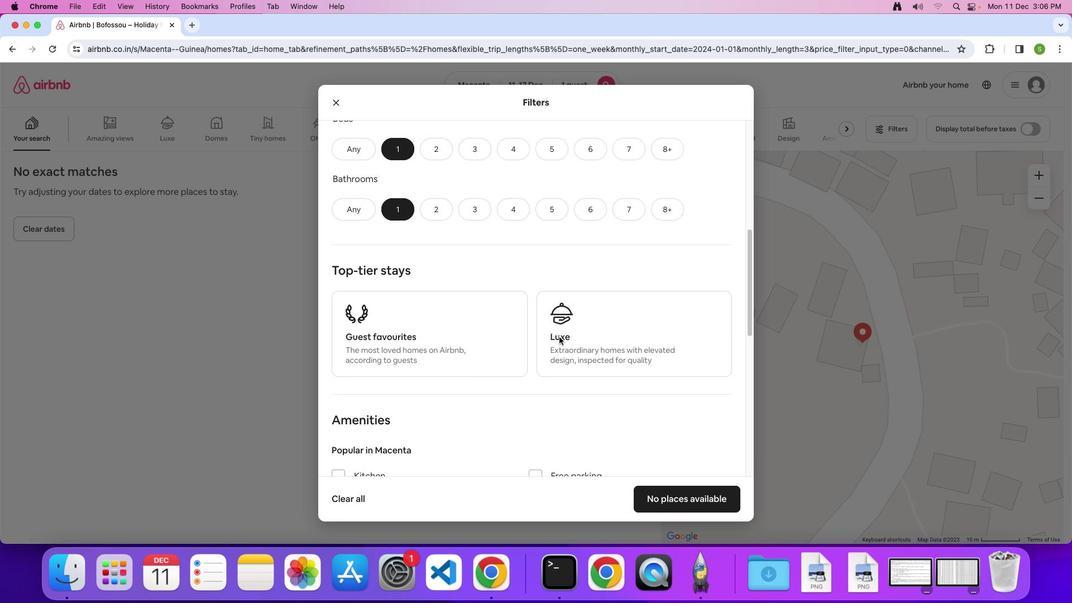 
Action: Mouse scrolled (559, 337) with delta (0, 0)
Screenshot: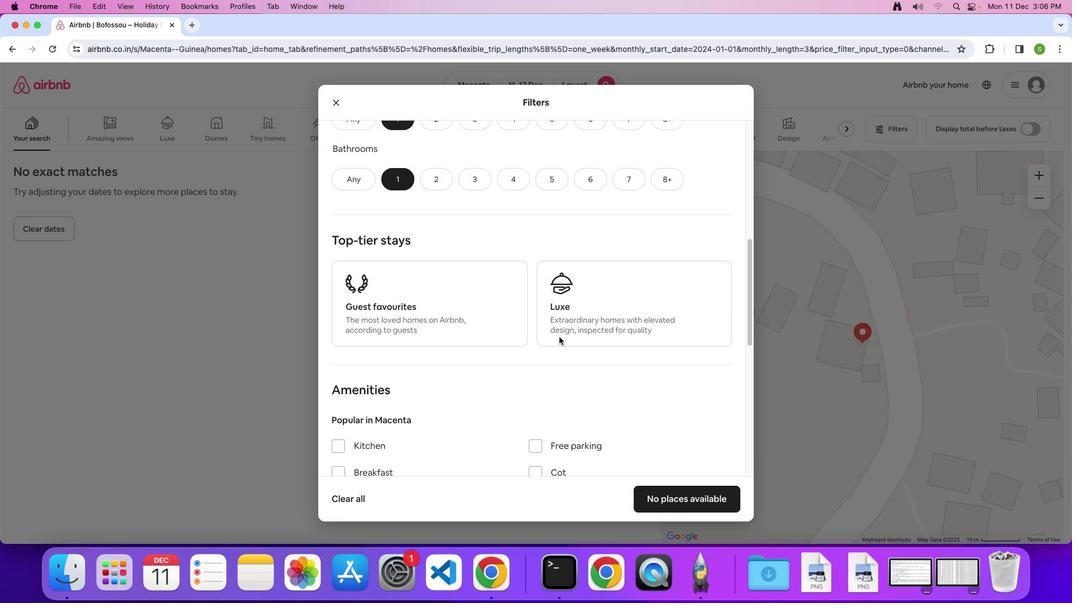 
Action: Mouse scrolled (559, 337) with delta (0, 0)
Screenshot: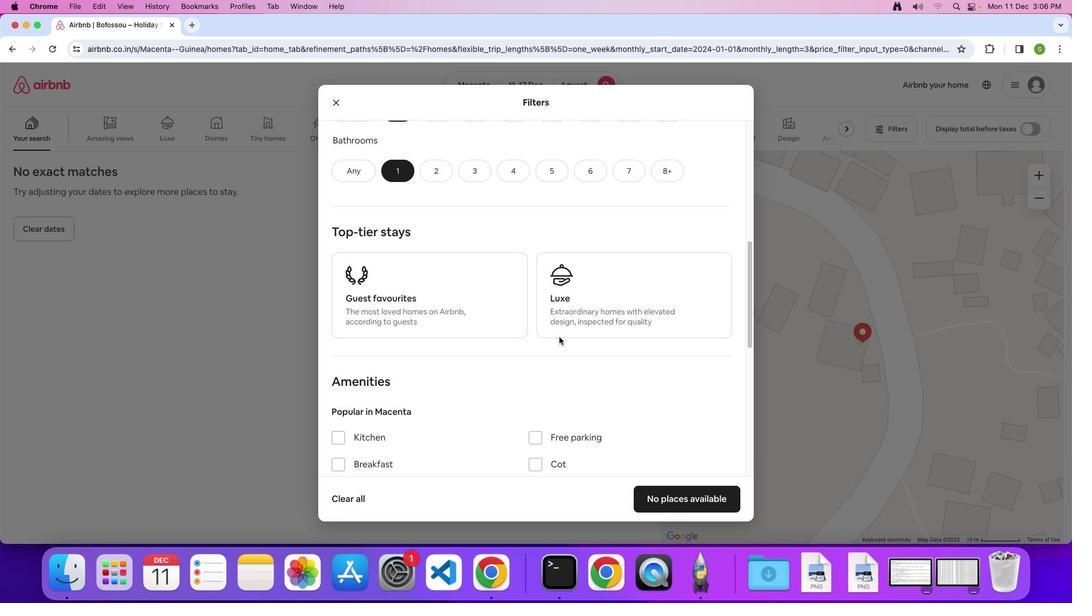 
Action: Mouse scrolled (559, 337) with delta (0, 0)
Screenshot: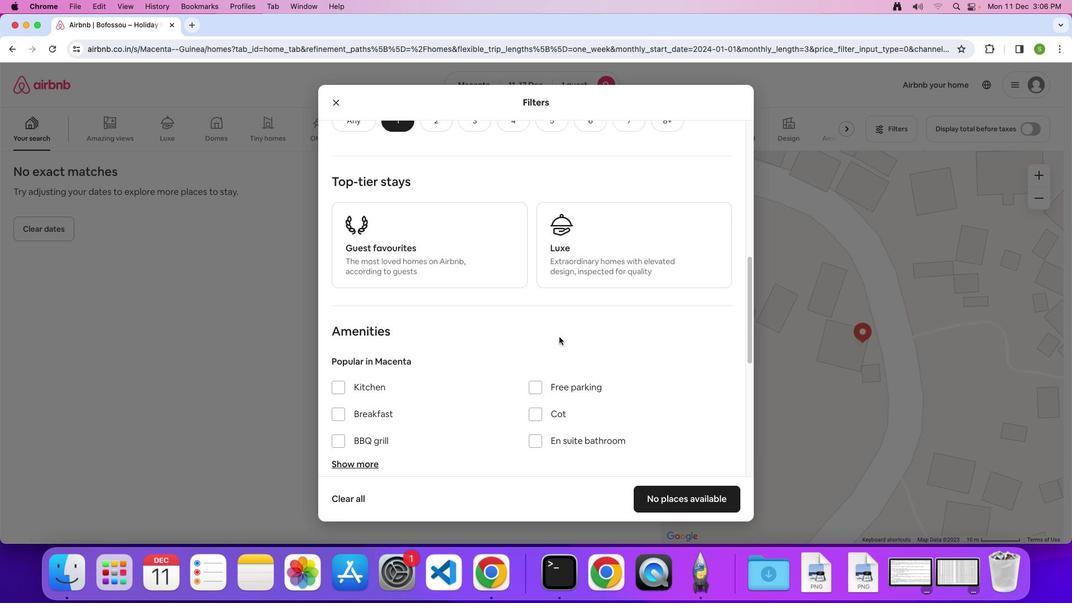 
Action: Mouse scrolled (559, 337) with delta (0, 0)
Screenshot: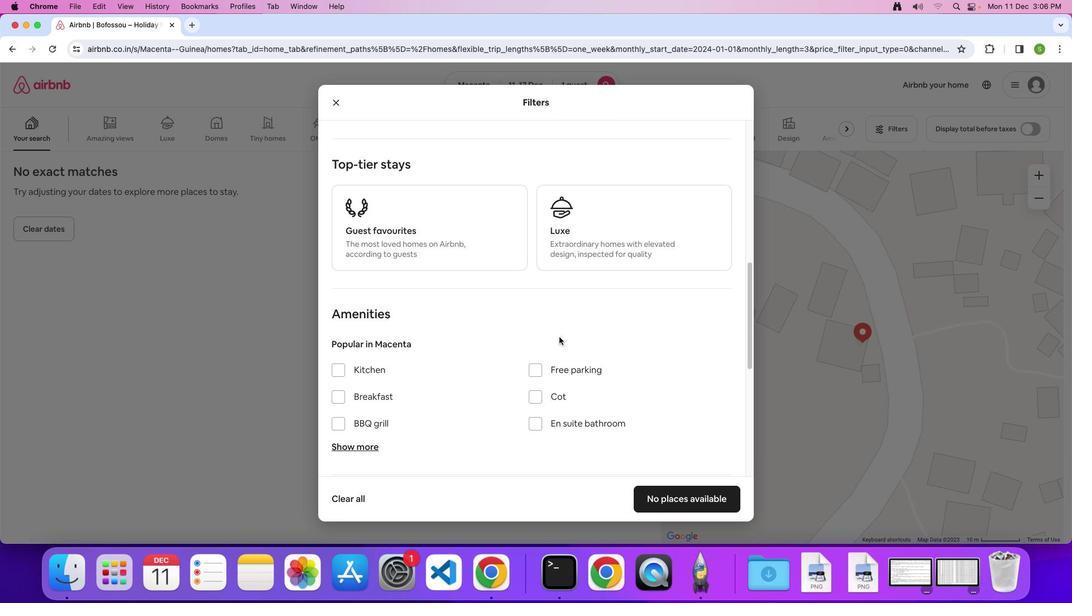 
Action: Mouse scrolled (559, 337) with delta (0, 0)
Screenshot: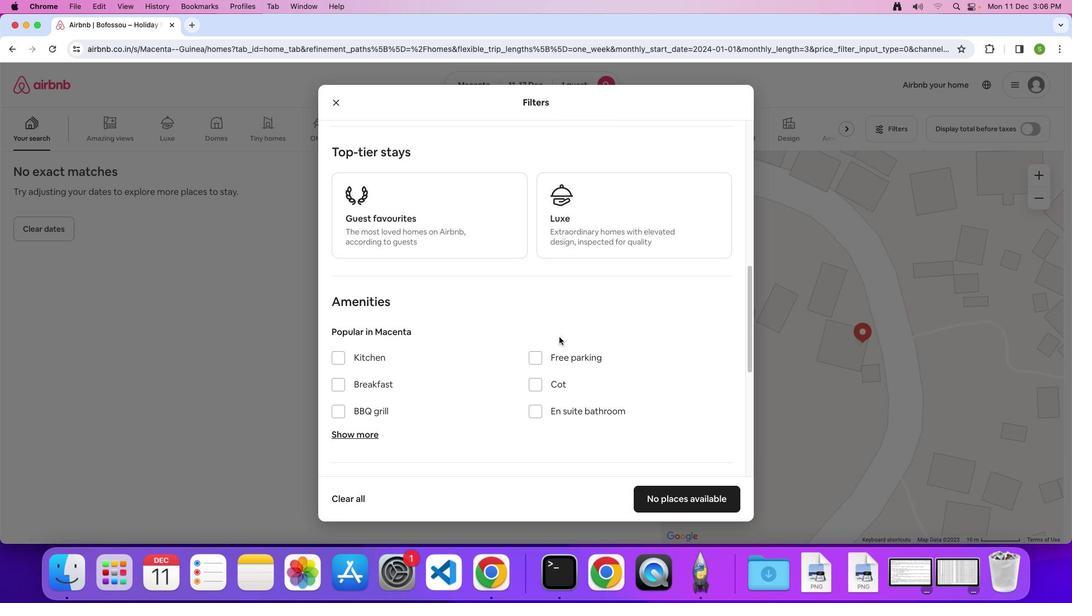 
Action: Mouse scrolled (559, 337) with delta (0, 0)
Screenshot: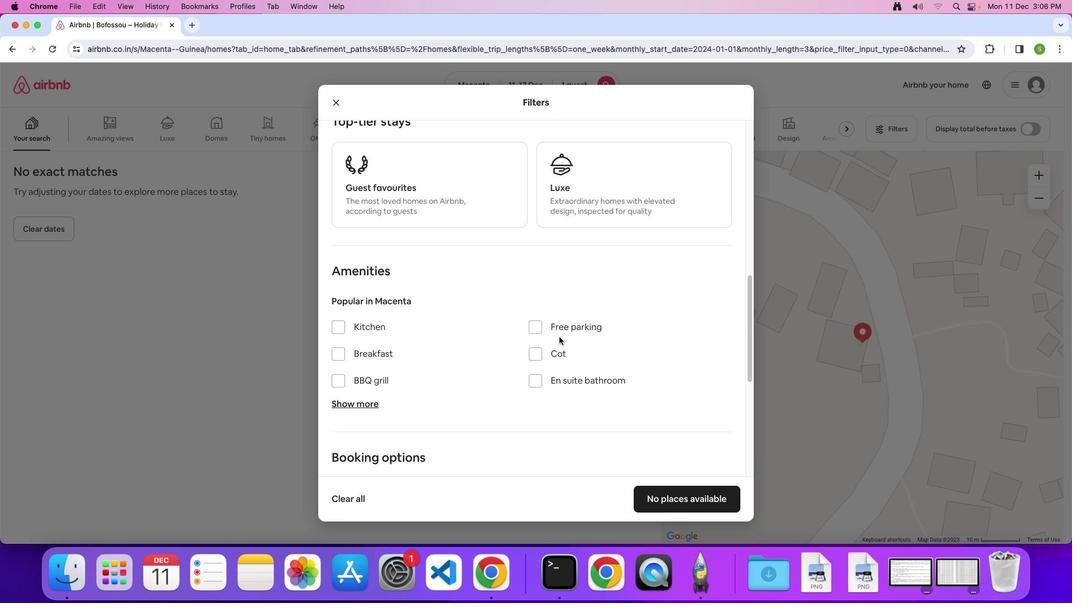 
Action: Mouse scrolled (559, 337) with delta (0, 0)
Screenshot: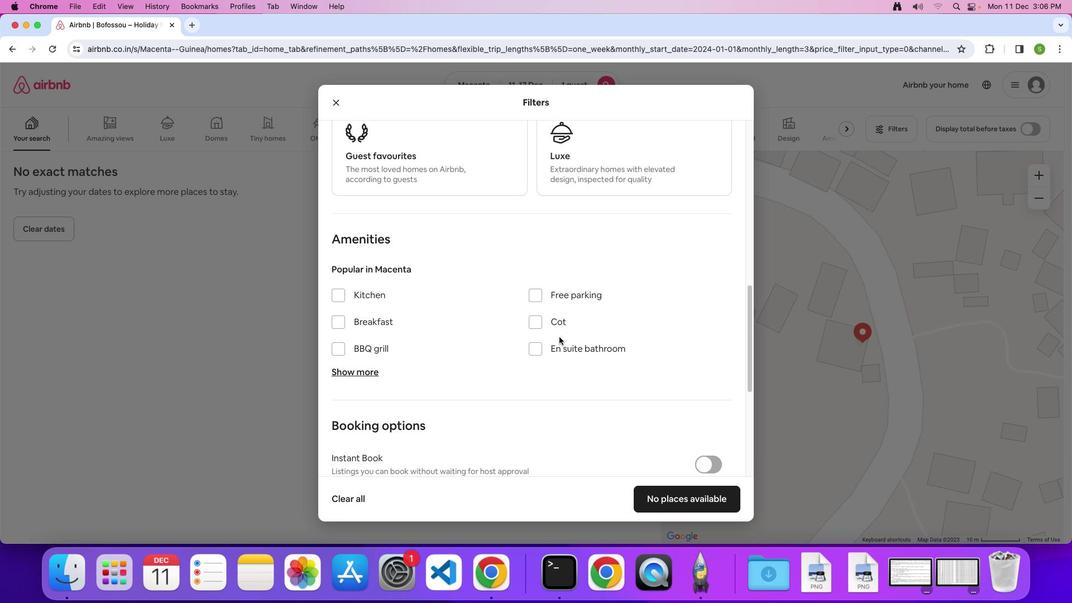 
Action: Mouse scrolled (559, 337) with delta (0, 0)
Screenshot: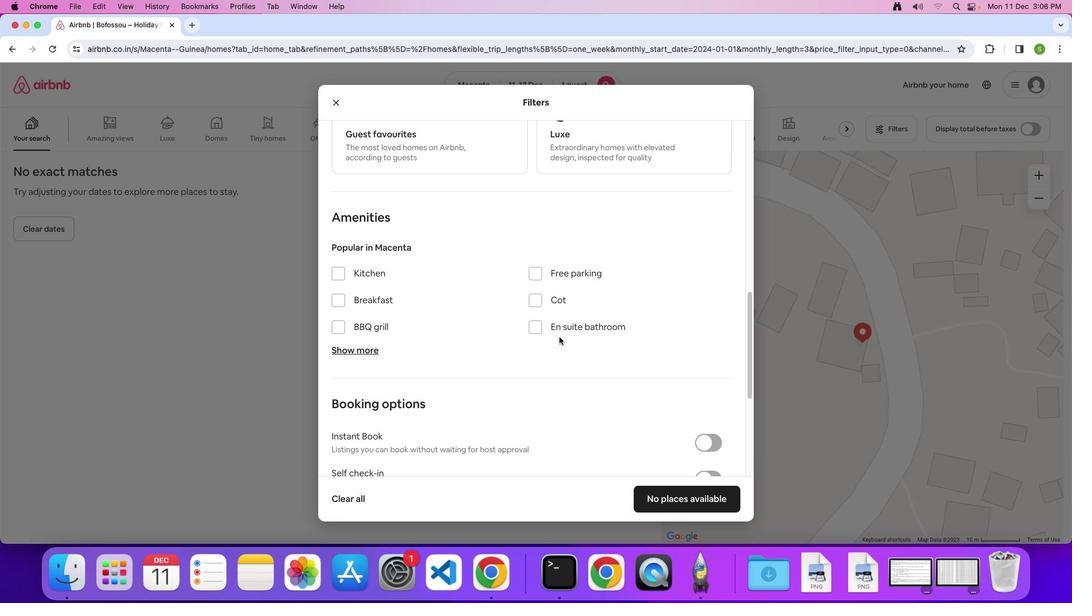 
Action: Mouse scrolled (559, 337) with delta (0, 0)
Screenshot: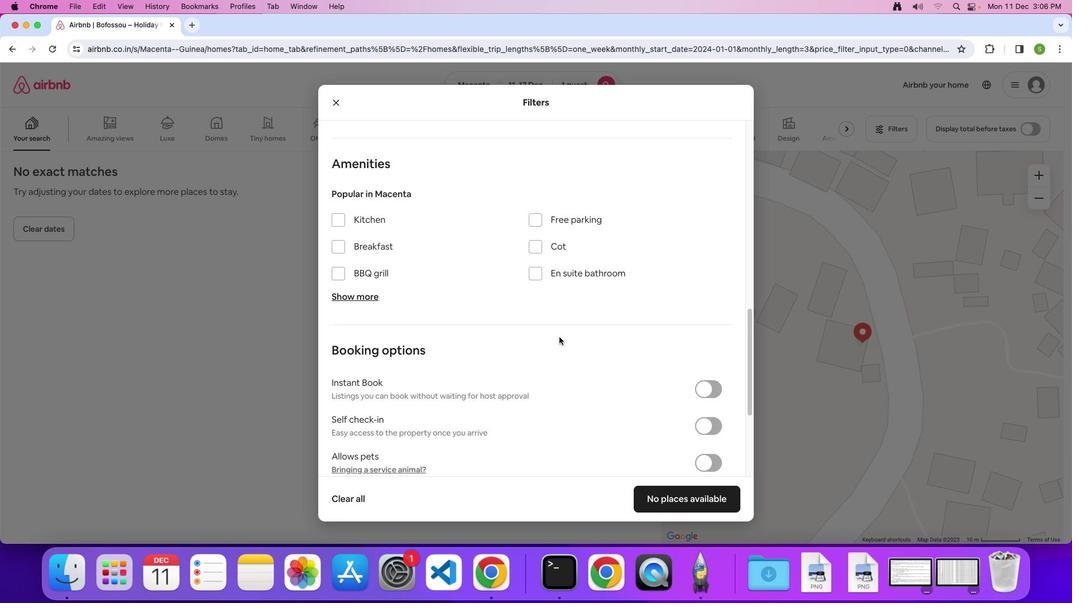 
Action: Mouse scrolled (559, 337) with delta (0, 0)
Screenshot: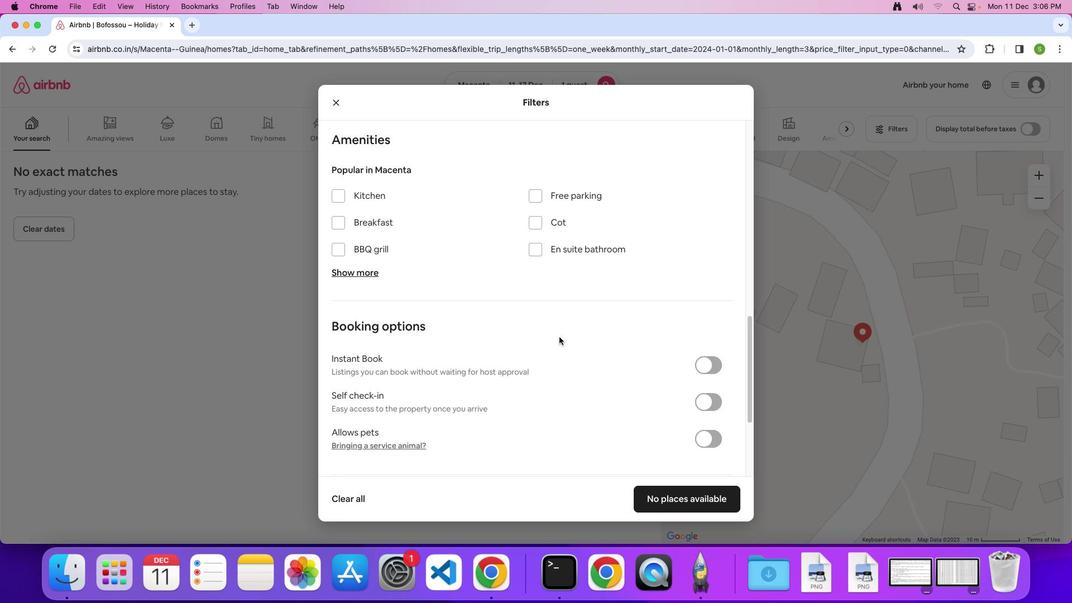 
Action: Mouse scrolled (559, 337) with delta (0, 0)
Screenshot: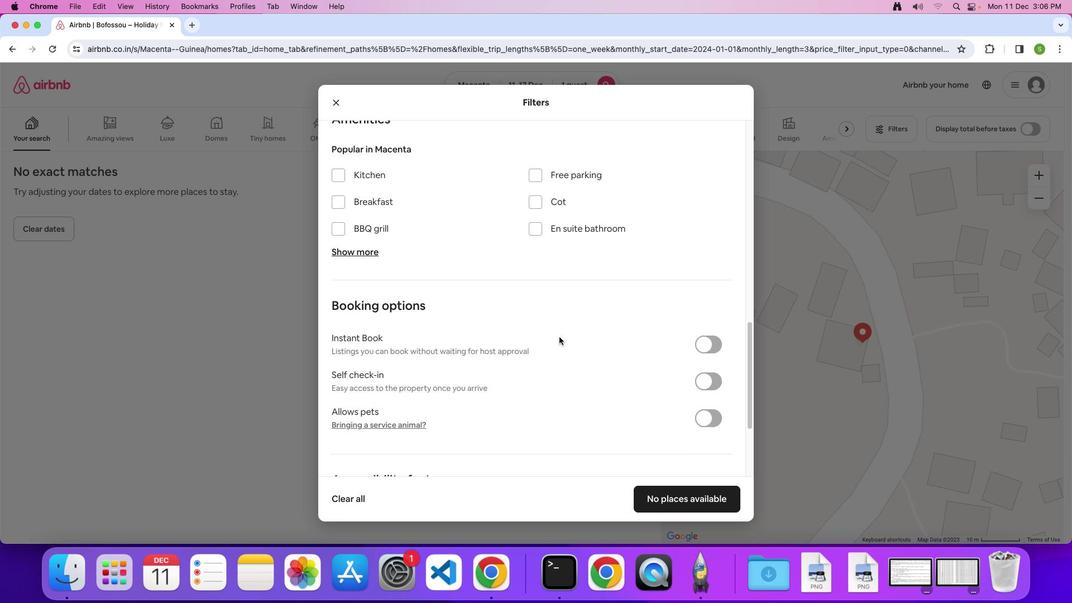 
Action: Mouse scrolled (559, 337) with delta (0, 0)
Screenshot: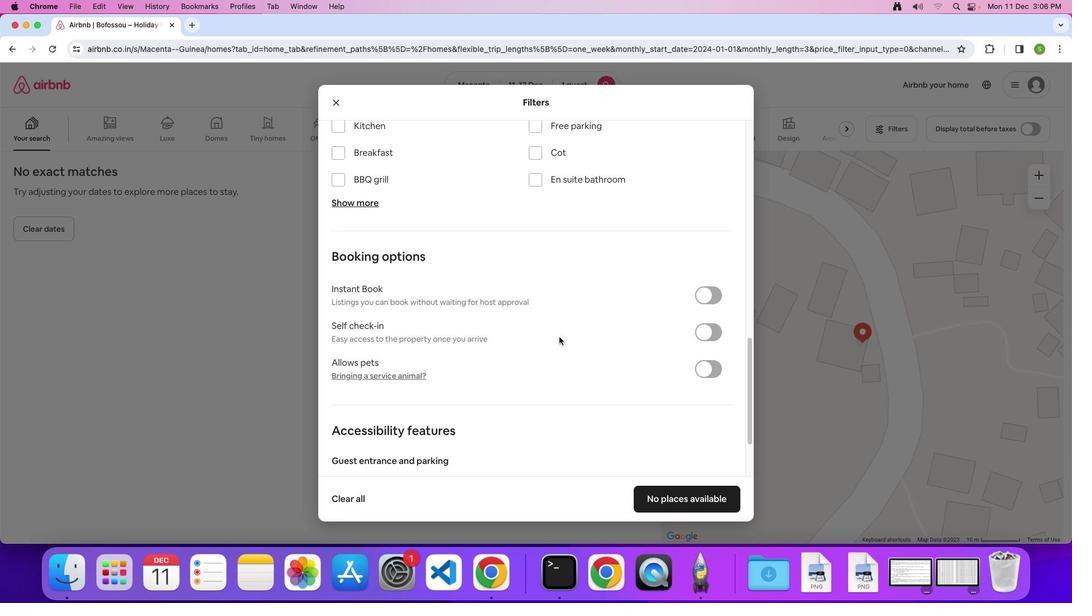 
Action: Mouse scrolled (559, 337) with delta (0, 0)
Screenshot: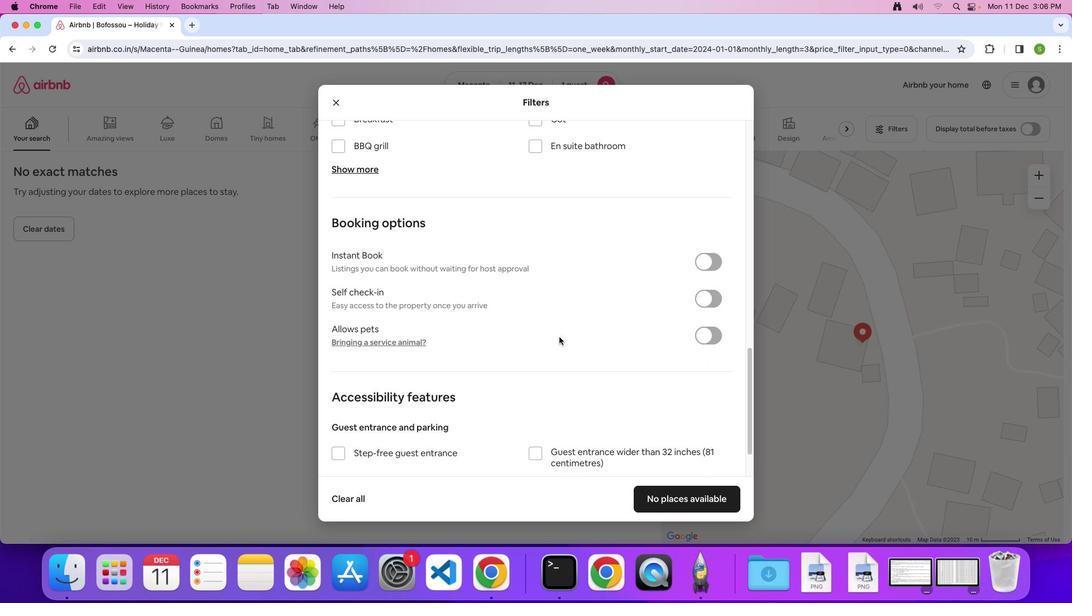 
Action: Mouse scrolled (559, 337) with delta (0, 0)
Screenshot: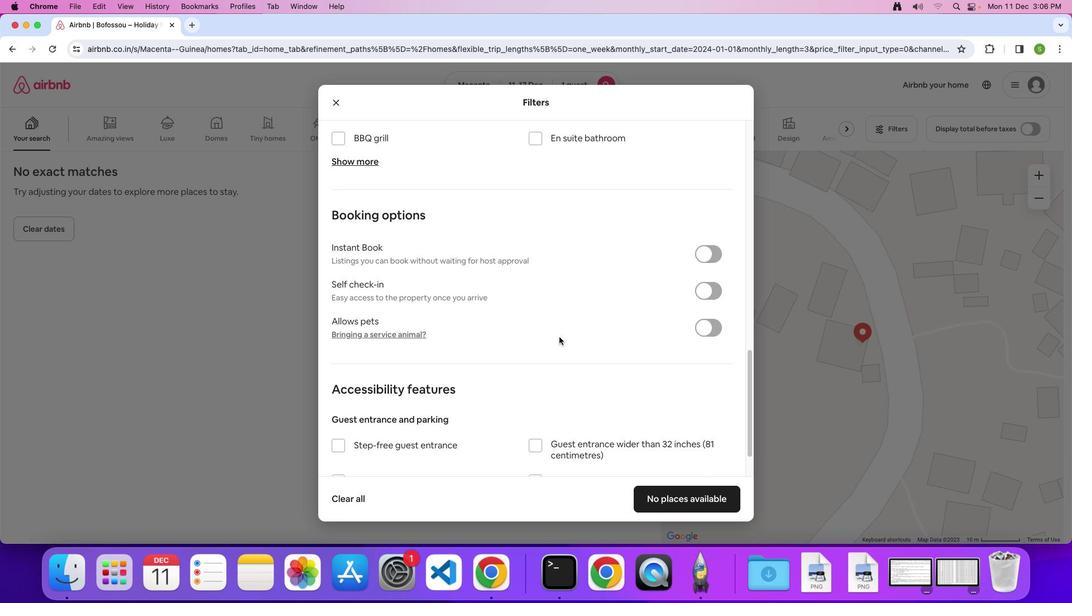 
Action: Mouse scrolled (559, 337) with delta (0, 0)
Screenshot: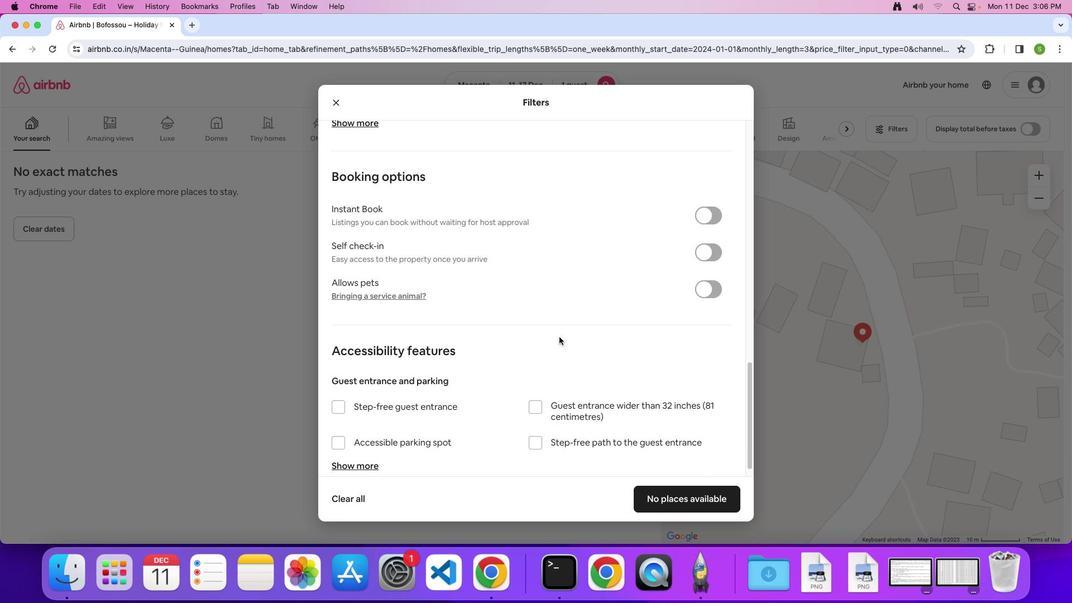 
Action: Mouse scrolled (559, 337) with delta (0, 0)
Screenshot: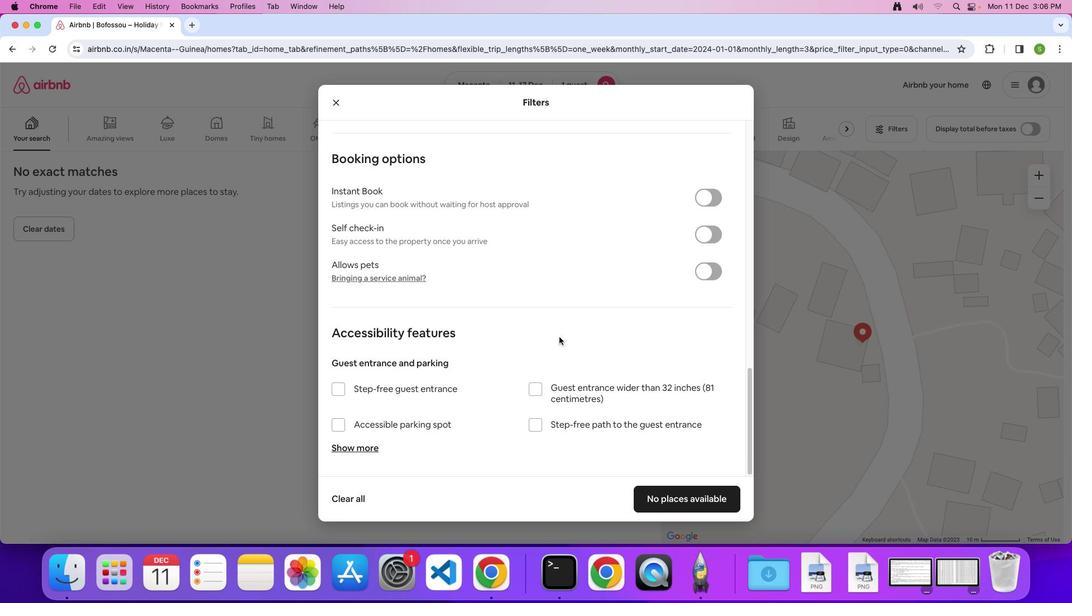 
Action: Mouse scrolled (559, 337) with delta (0, 0)
Screenshot: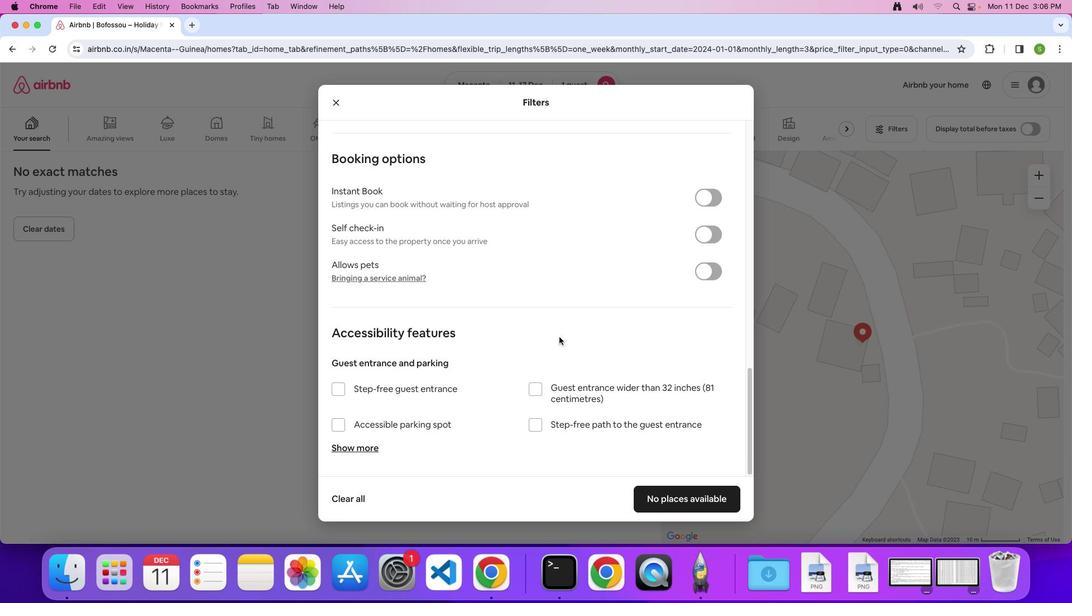 
Action: Mouse scrolled (559, 337) with delta (0, -1)
Screenshot: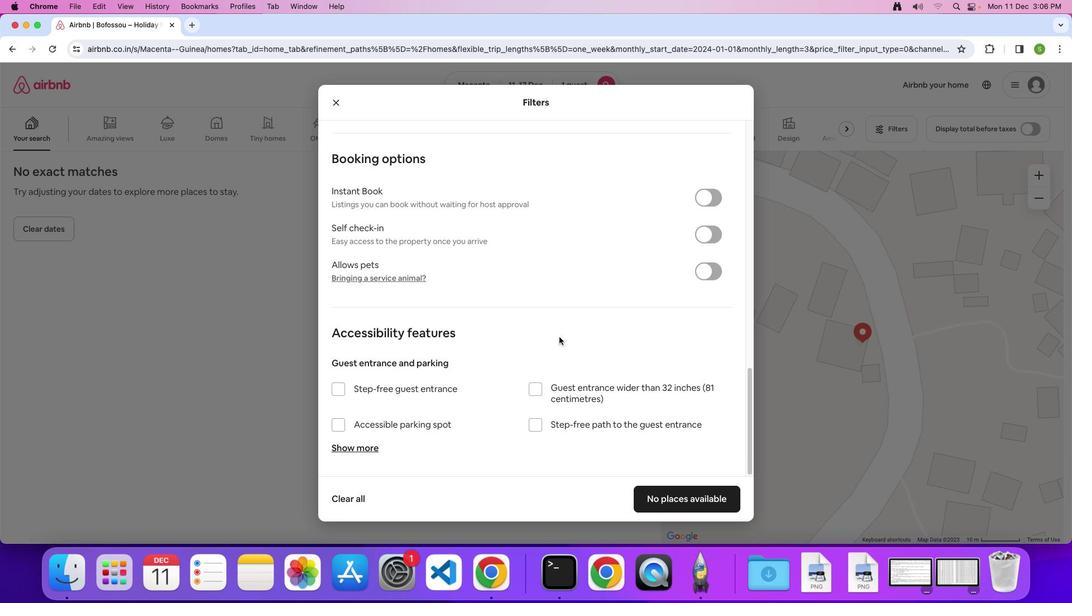 
Action: Mouse scrolled (559, 337) with delta (0, 0)
Screenshot: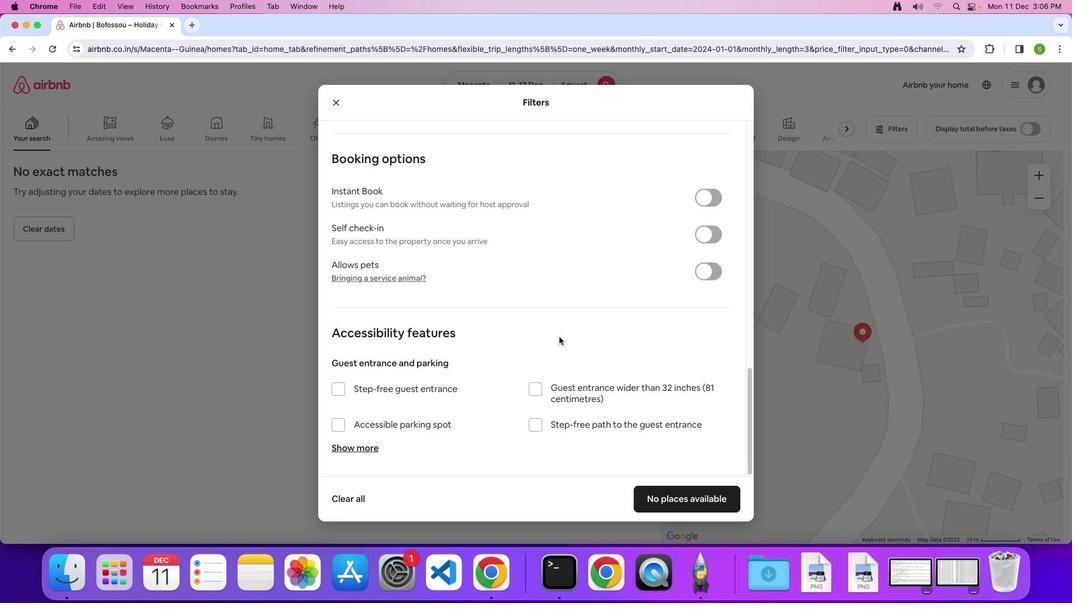 
Action: Mouse scrolled (559, 337) with delta (0, 0)
Screenshot: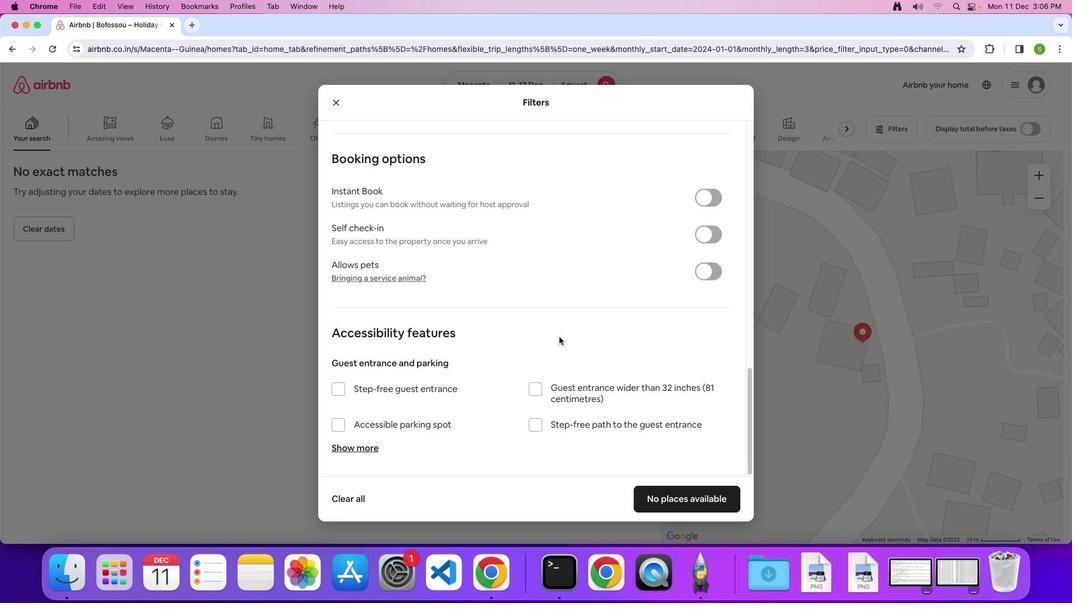 
Action: Mouse moved to (673, 495)
Screenshot: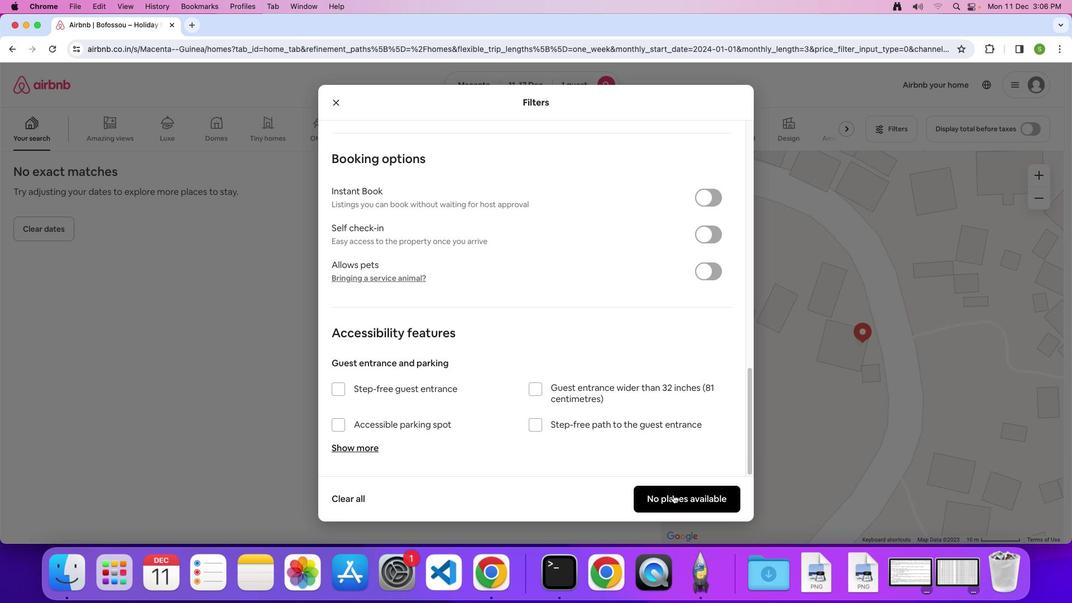 
Action: Mouse pressed left at (673, 495)
Screenshot: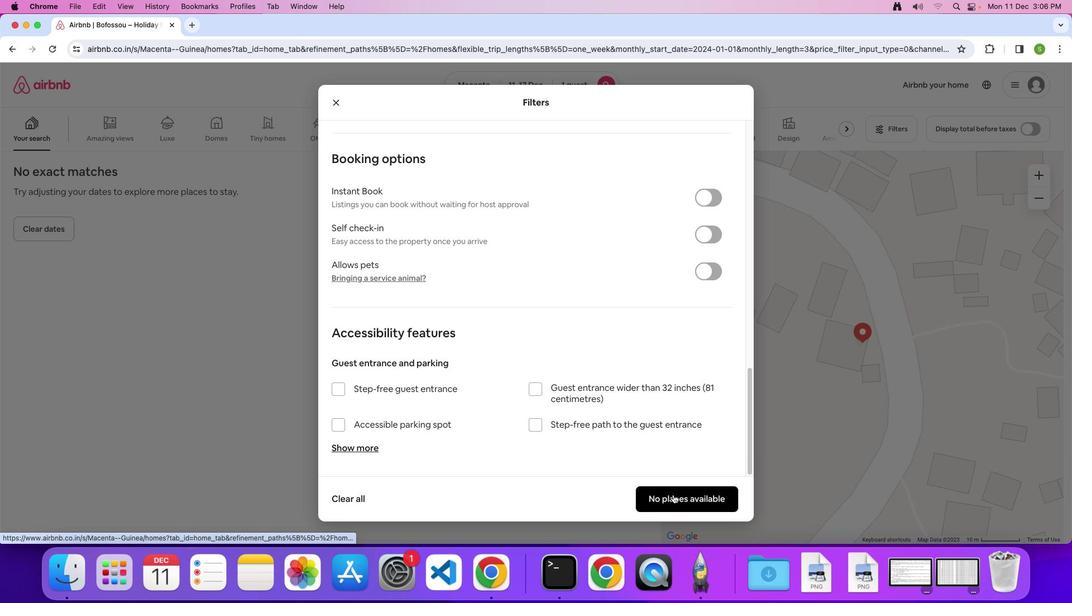 
Action: Mouse moved to (532, 316)
Screenshot: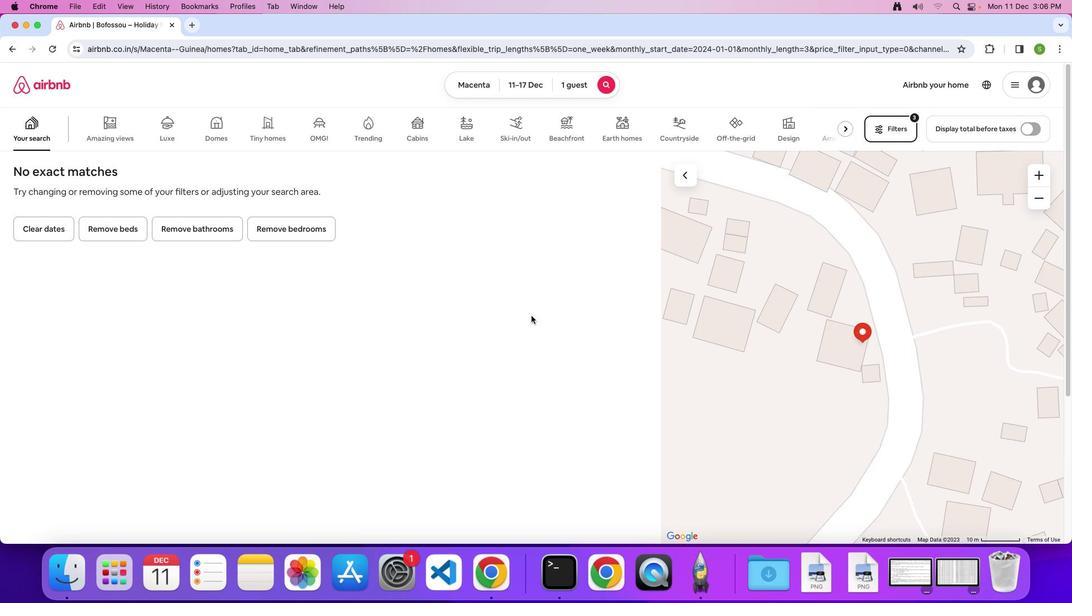 
